 Task: Look for space in Tarbes, France from 15th June, 2023 to 21st June, 2023 for 5 adults in price range Rs.14000 to Rs.25000. Place can be entire place with 3 bedrooms having 3 beds and 3 bathrooms. Property type can be house, flat, guest house. Booking option can be shelf check-in. Required host language is English.
Action: Mouse moved to (381, 90)
Screenshot: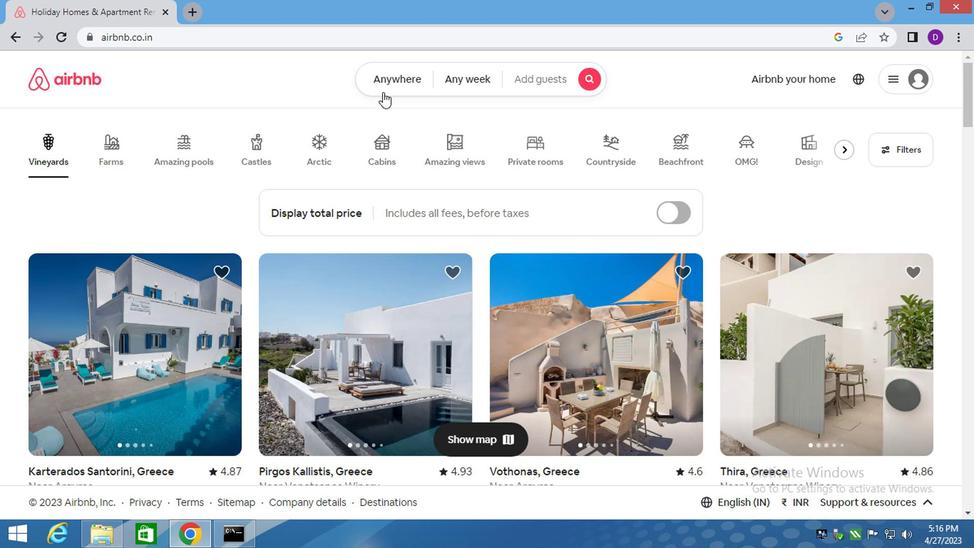 
Action: Mouse pressed left at (381, 90)
Screenshot: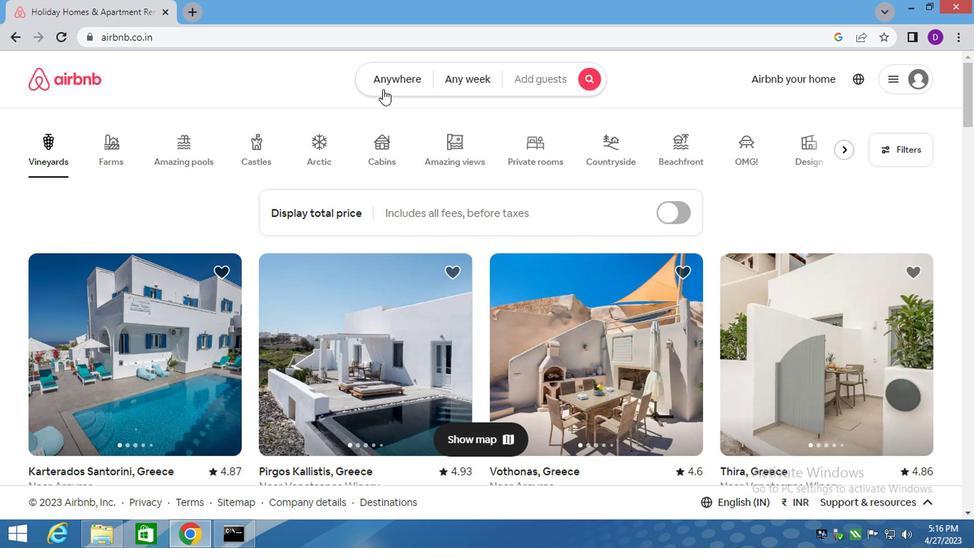 
Action: Mouse moved to (248, 138)
Screenshot: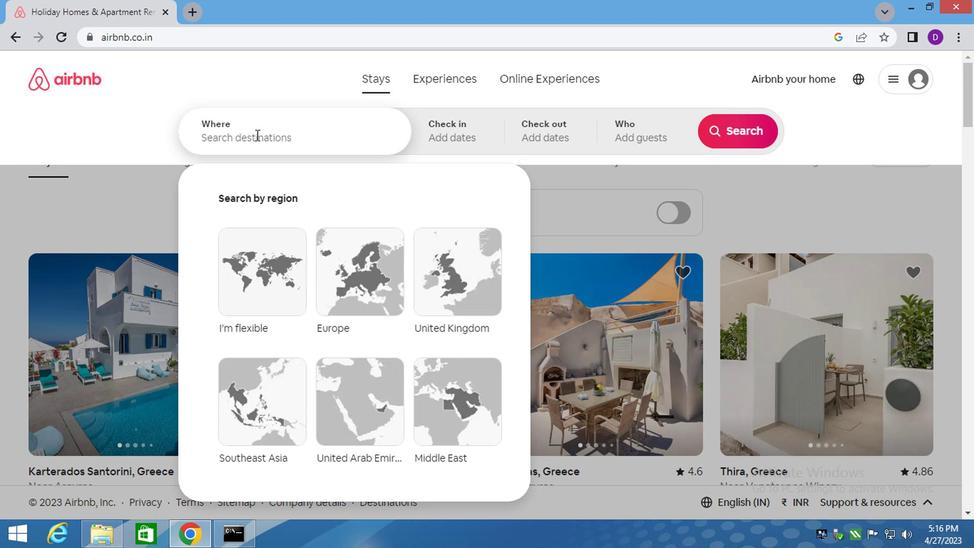 
Action: Mouse pressed left at (248, 138)
Screenshot: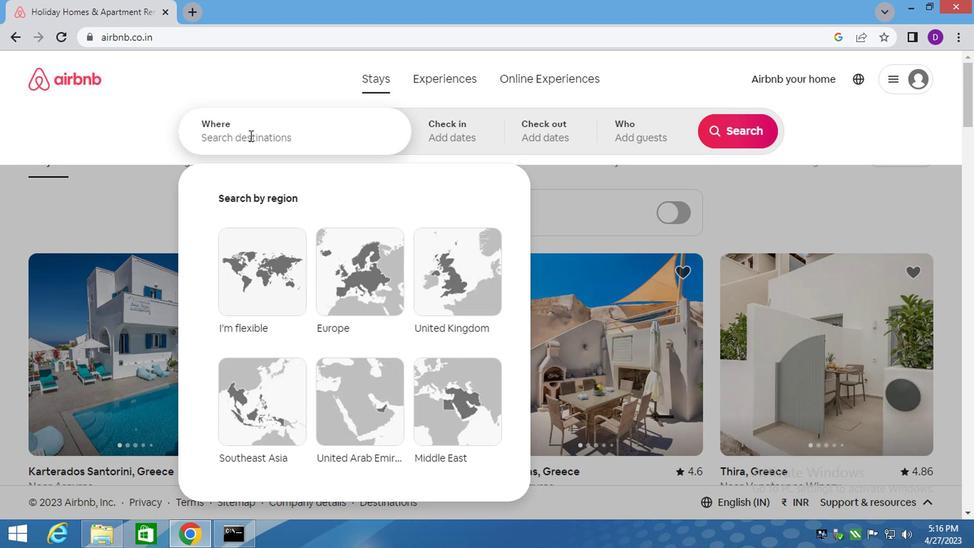 
Action: Key pressed <Key.shift><Key.shift><Key.shift><Key.shift><Key.shift><Key.shift><Key.shift><Key.shift><Key.shift><Key.shift><Key.shift><Key.shift><Key.shift><Key.shift><Key.shift><Key.shift><Key.shift><Key.shift><Key.shift><Key.shift><Key.shift><Key.shift><Key.shift><Key.shift><Key.shift><Key.shift><Key.shift><Key.shift><Key.shift><Key.shift><Key.shift><Key.shift><Key.shift><Key.shift><Key.shift><Key.shift>TARBES,<Key.space>FRA<Key.down><Key.enter>
Screenshot: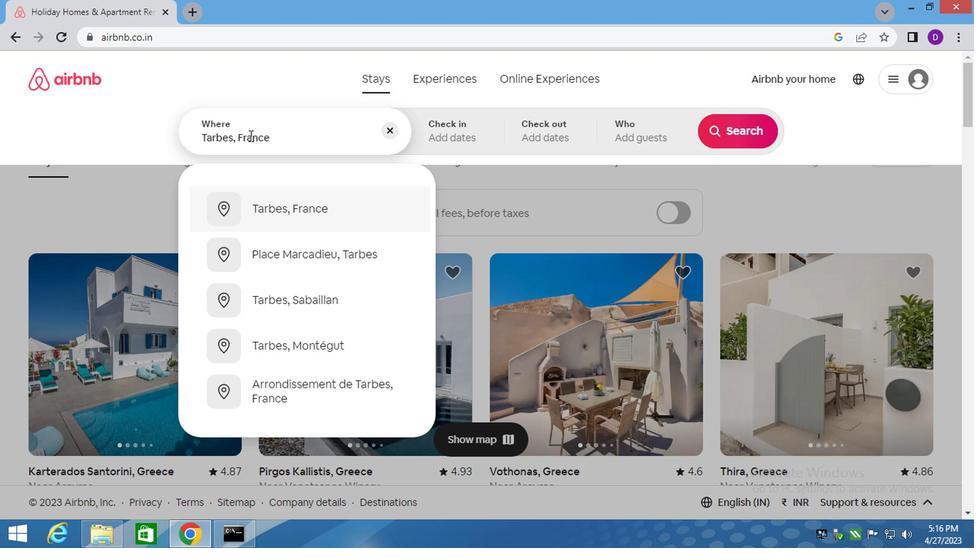 
Action: Mouse moved to (720, 248)
Screenshot: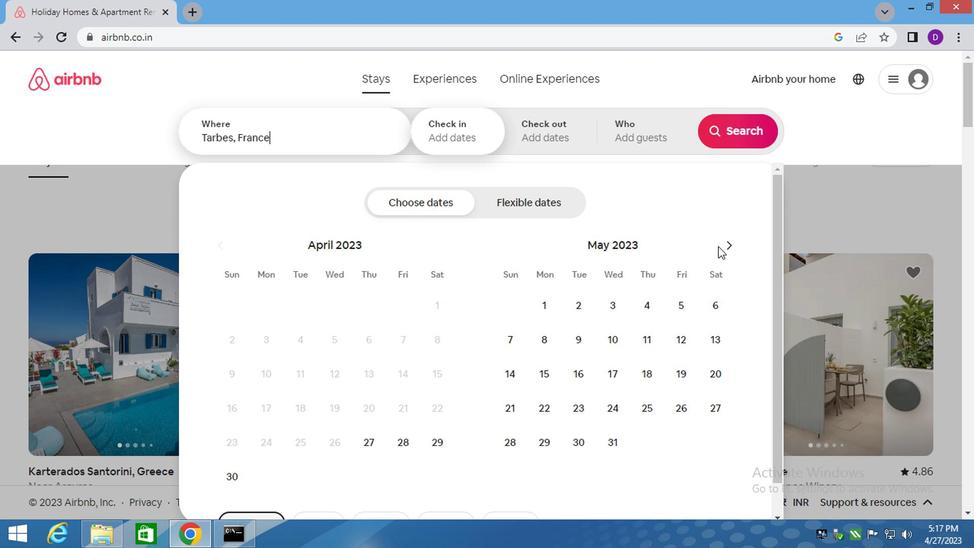 
Action: Mouse pressed left at (720, 248)
Screenshot: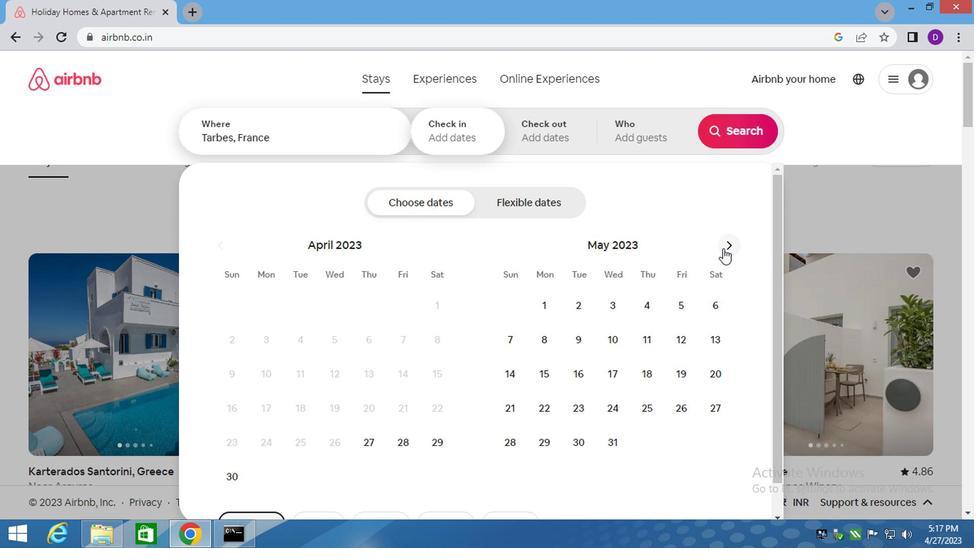 
Action: Mouse moved to (640, 370)
Screenshot: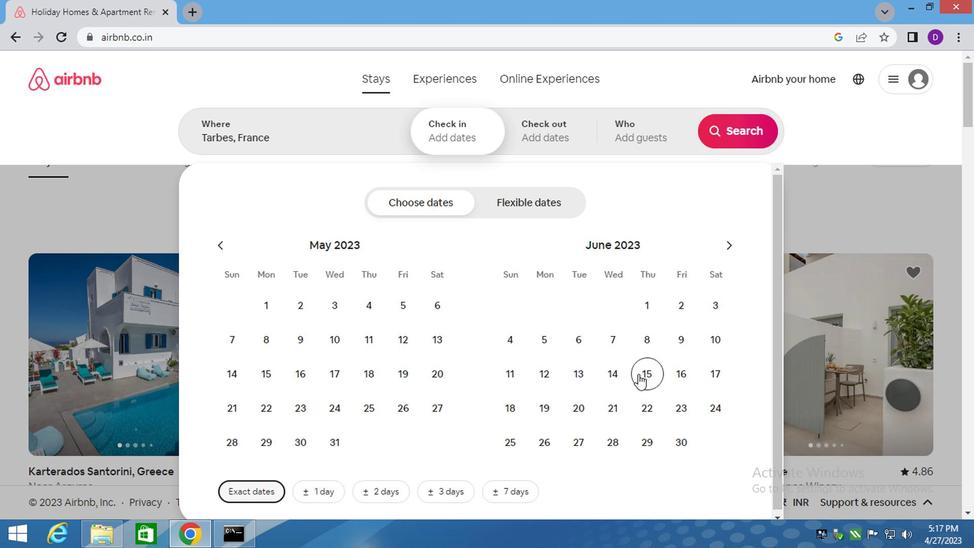 
Action: Mouse pressed left at (640, 370)
Screenshot: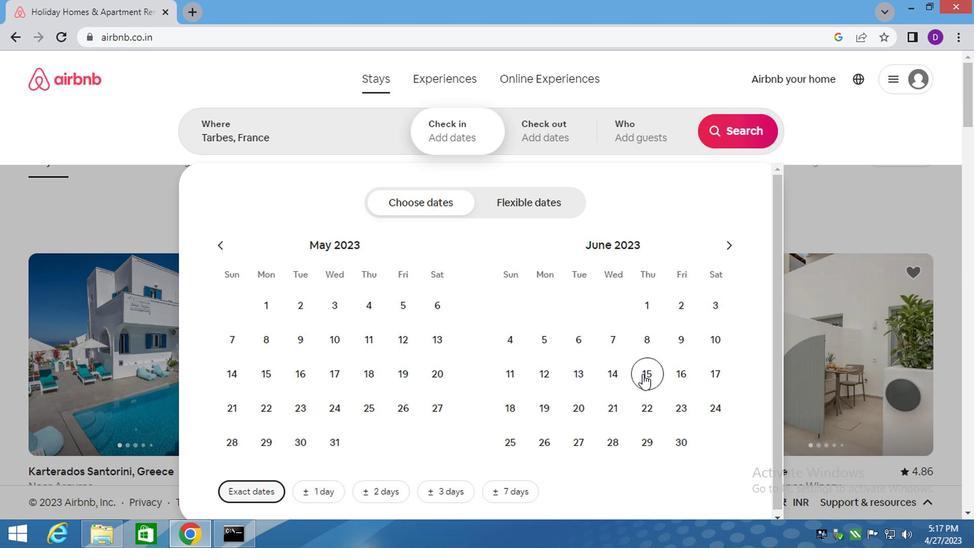 
Action: Mouse moved to (614, 400)
Screenshot: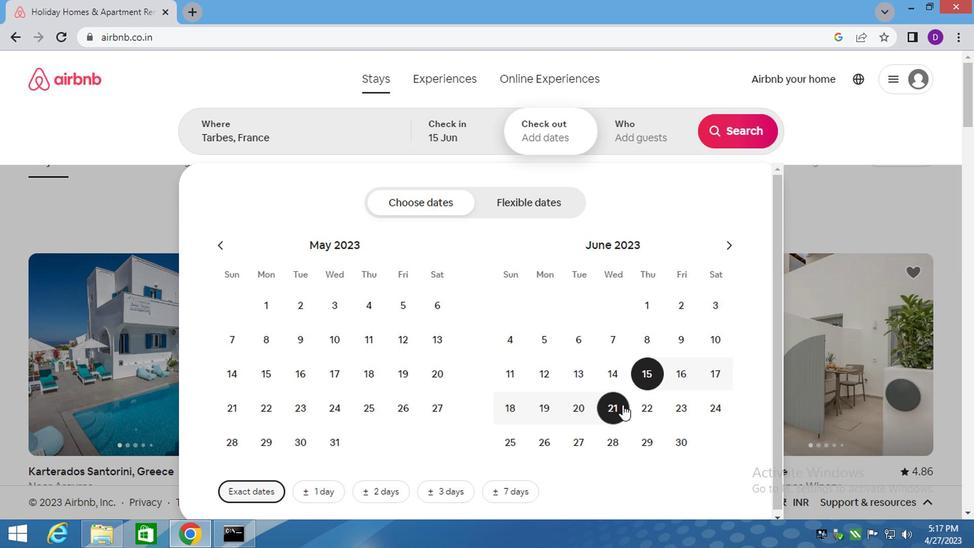 
Action: Mouse pressed left at (614, 400)
Screenshot: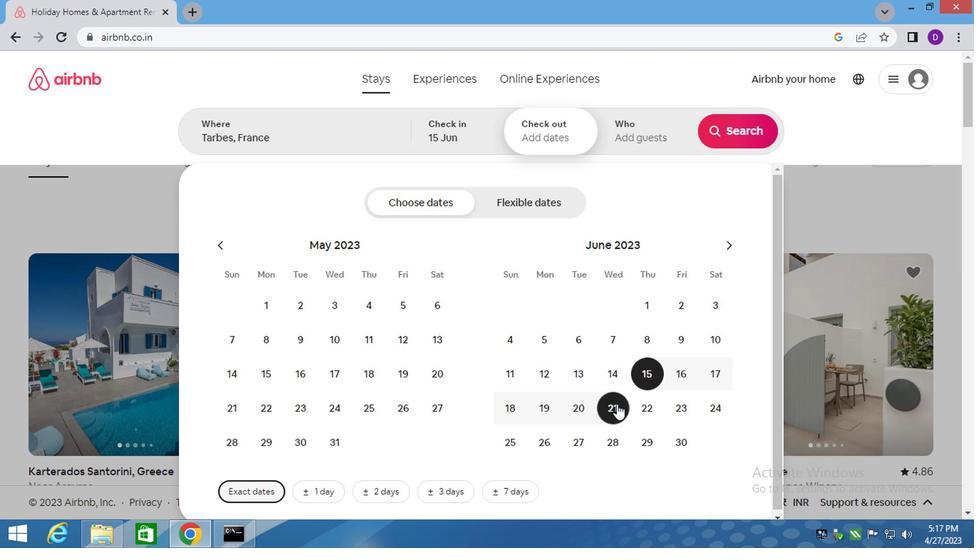 
Action: Mouse moved to (629, 138)
Screenshot: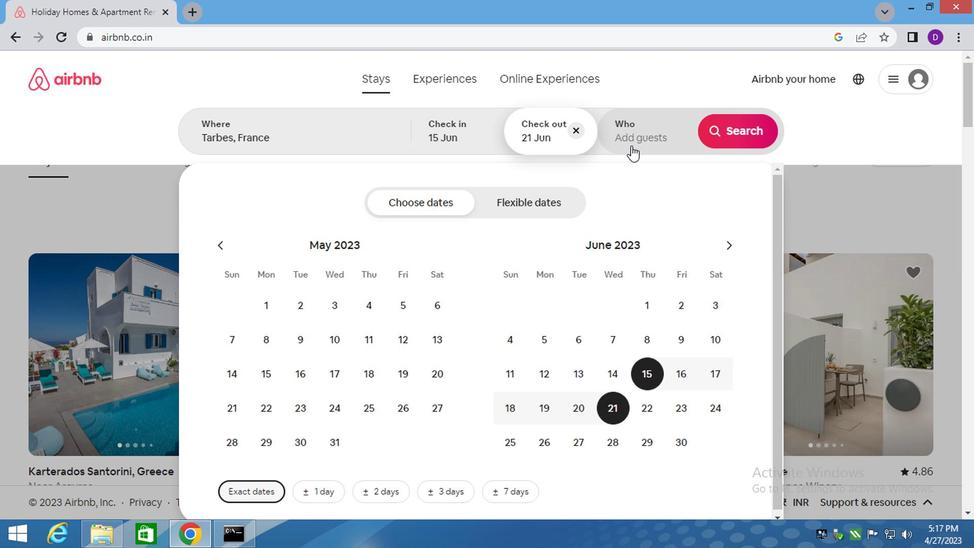 
Action: Mouse pressed left at (629, 138)
Screenshot: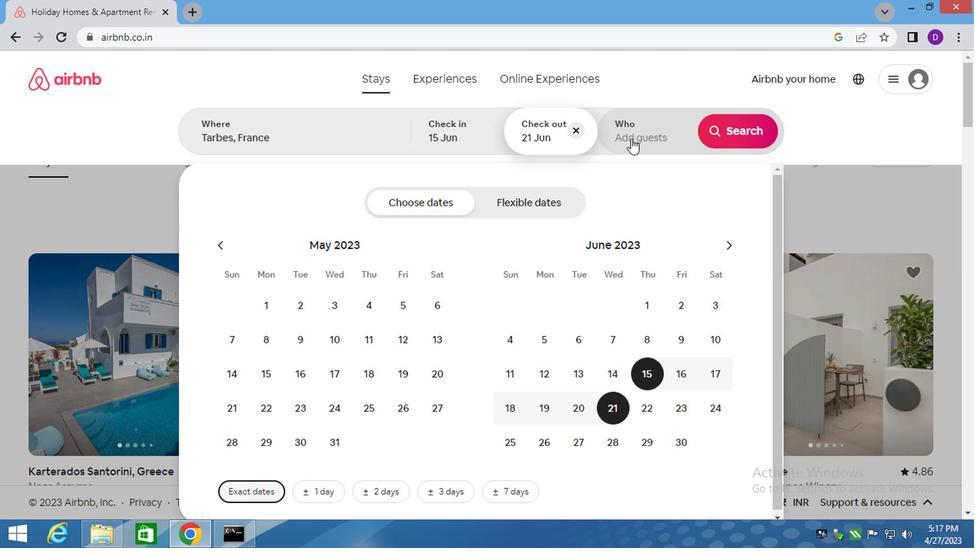 
Action: Mouse moved to (741, 207)
Screenshot: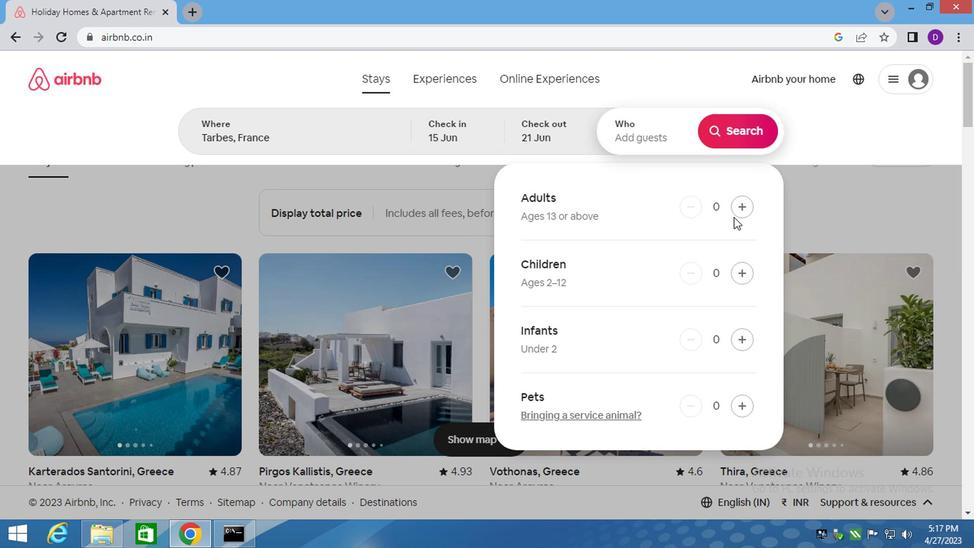 
Action: Mouse pressed left at (741, 207)
Screenshot: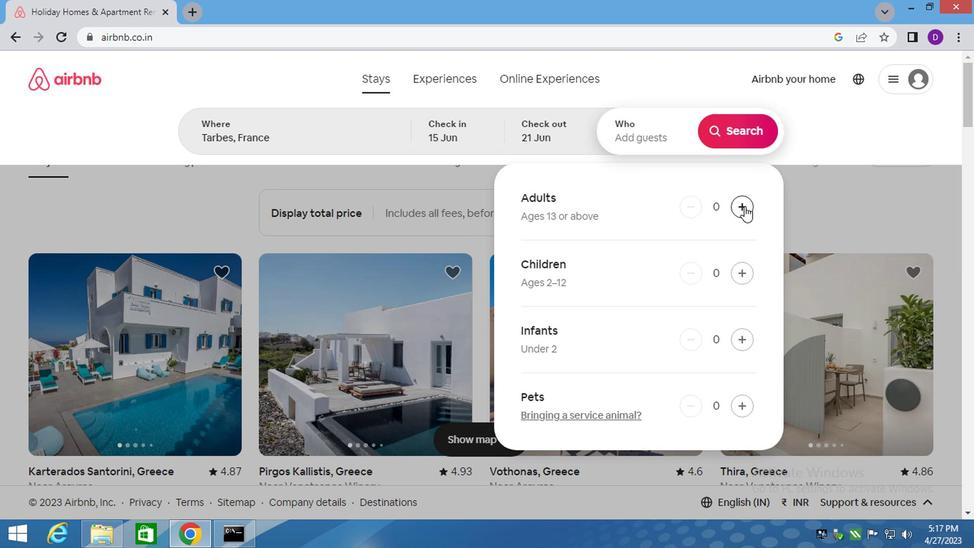
Action: Mouse pressed left at (741, 207)
Screenshot: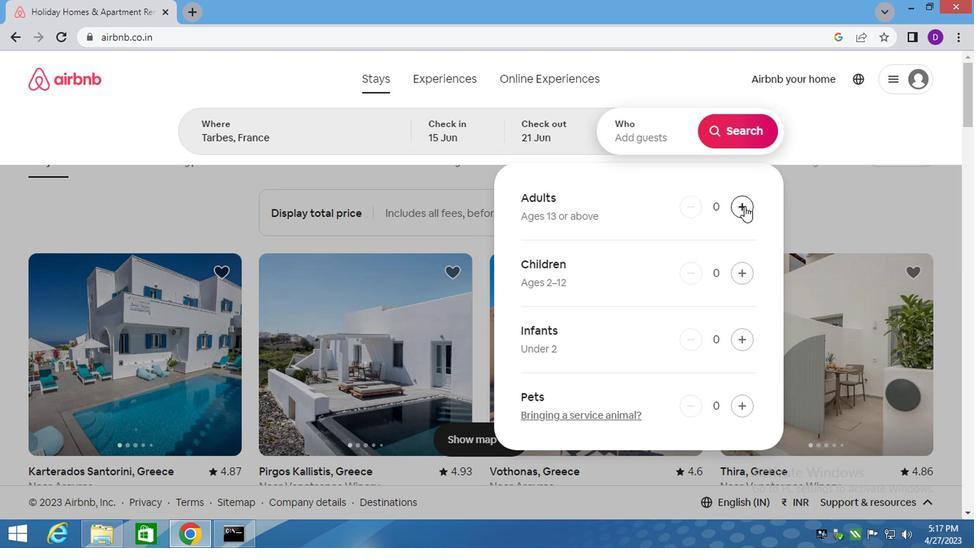 
Action: Mouse pressed left at (741, 207)
Screenshot: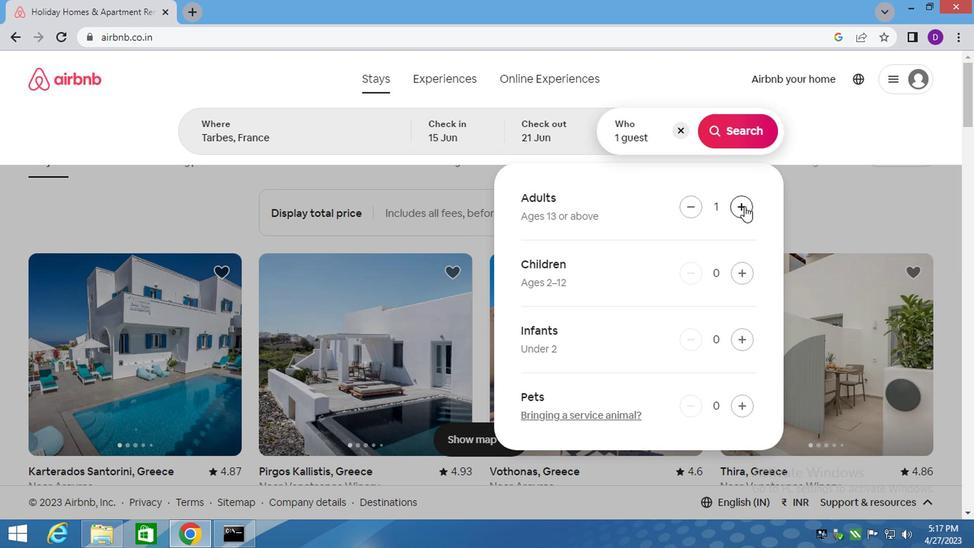 
Action: Mouse pressed left at (741, 207)
Screenshot: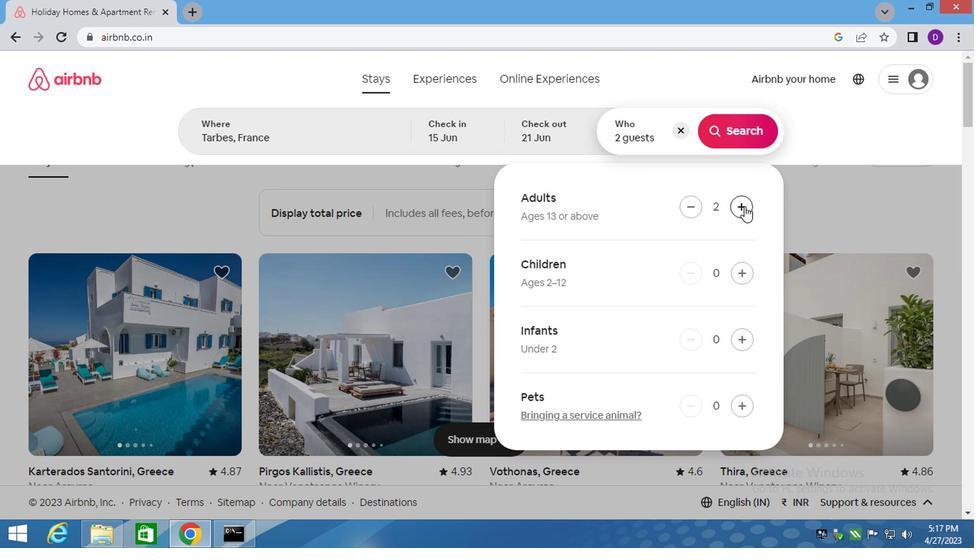 
Action: Mouse pressed left at (741, 207)
Screenshot: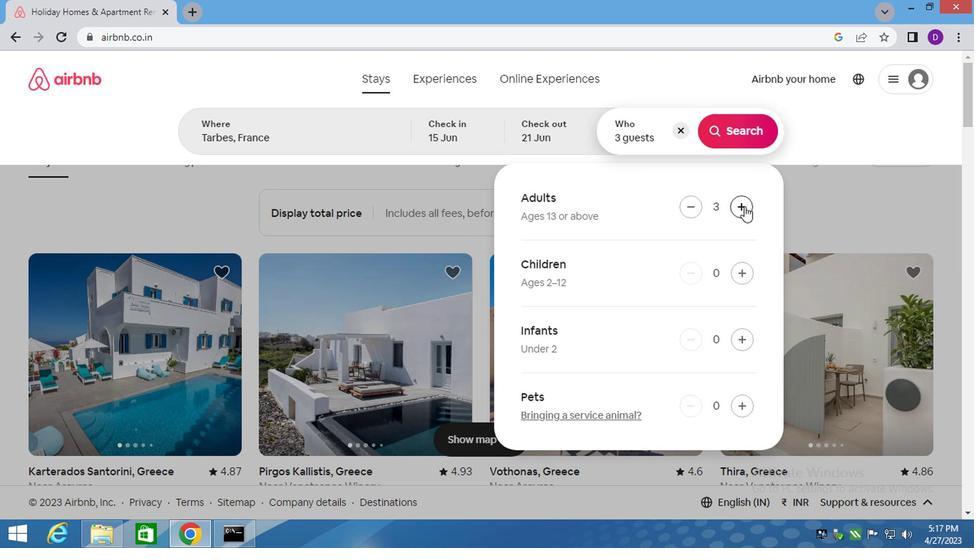 
Action: Mouse moved to (723, 133)
Screenshot: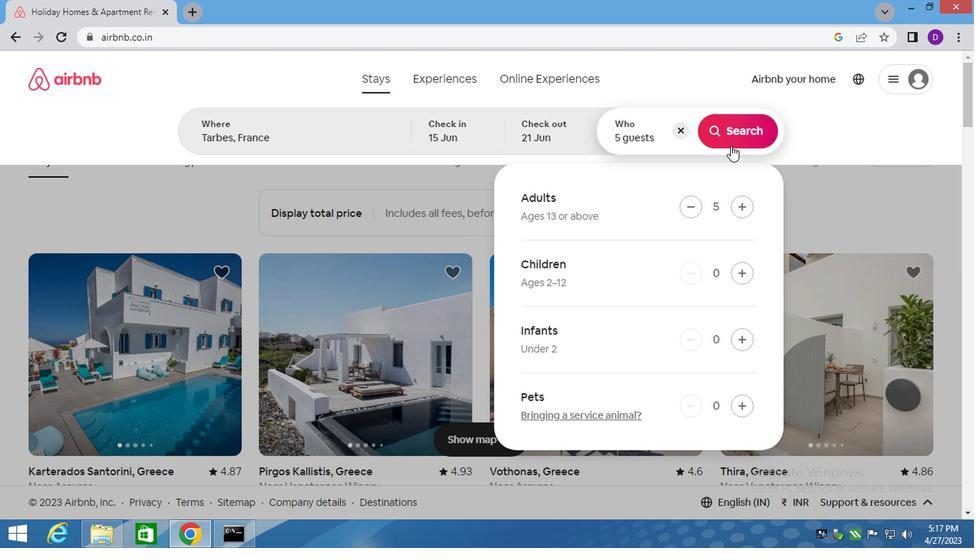 
Action: Mouse pressed left at (723, 133)
Screenshot: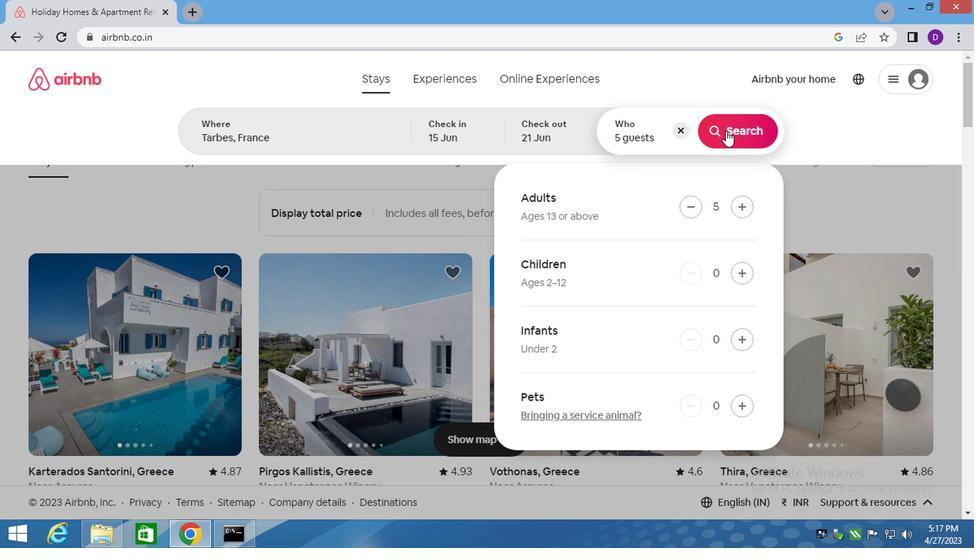 
Action: Mouse moved to (887, 140)
Screenshot: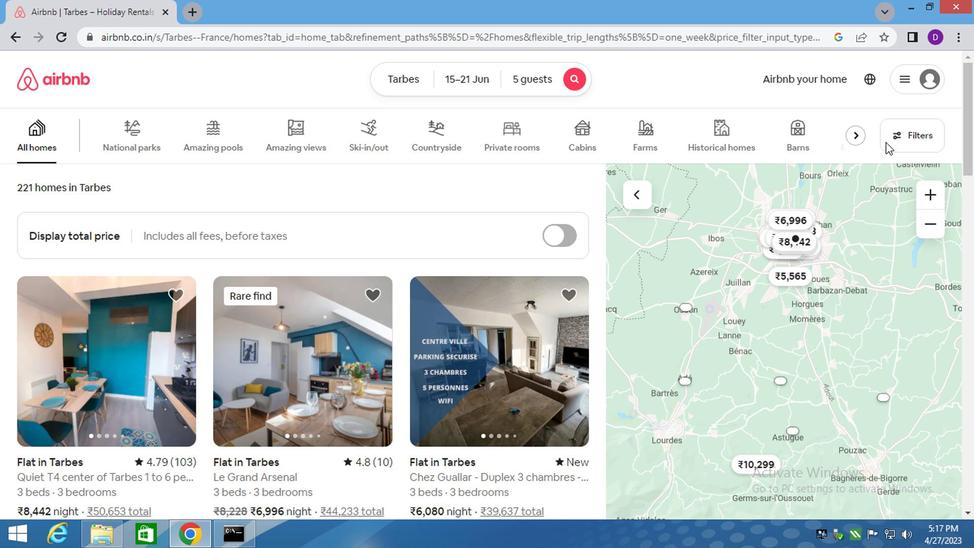 
Action: Mouse pressed left at (887, 140)
Screenshot: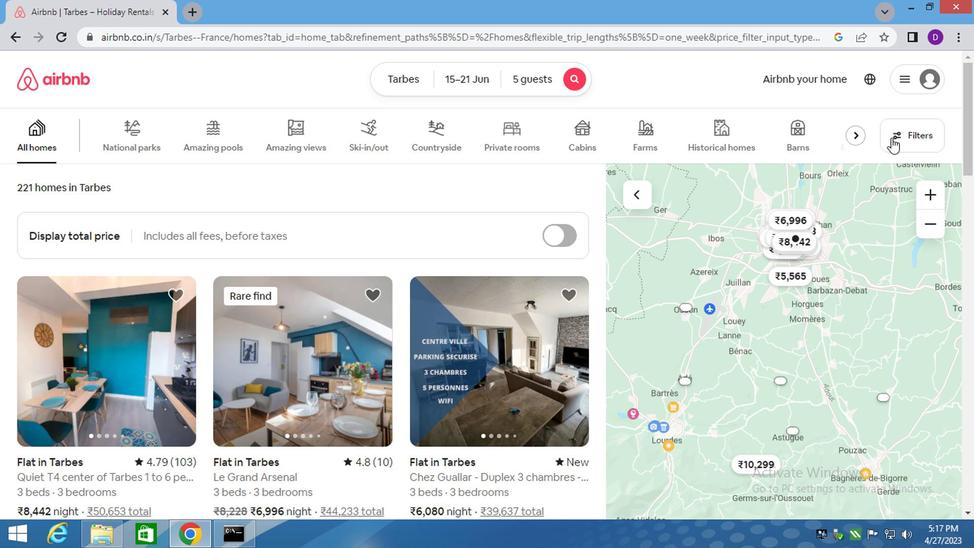 
Action: Mouse moved to (322, 316)
Screenshot: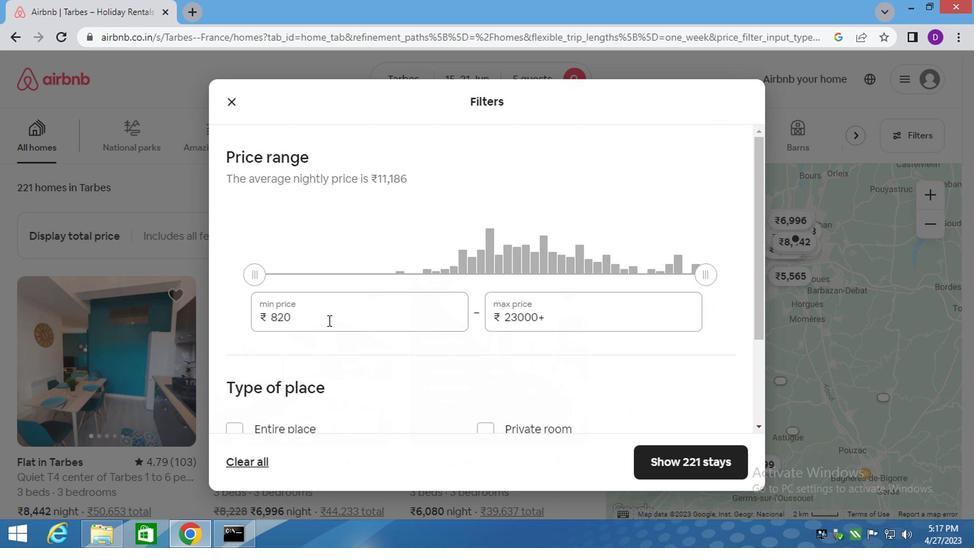 
Action: Mouse pressed left at (322, 316)
Screenshot: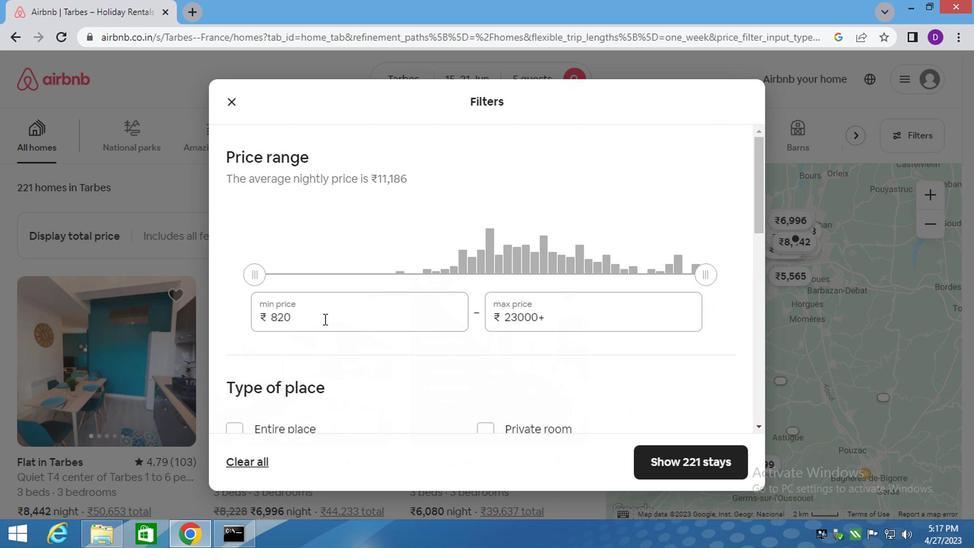 
Action: Mouse pressed left at (322, 316)
Screenshot: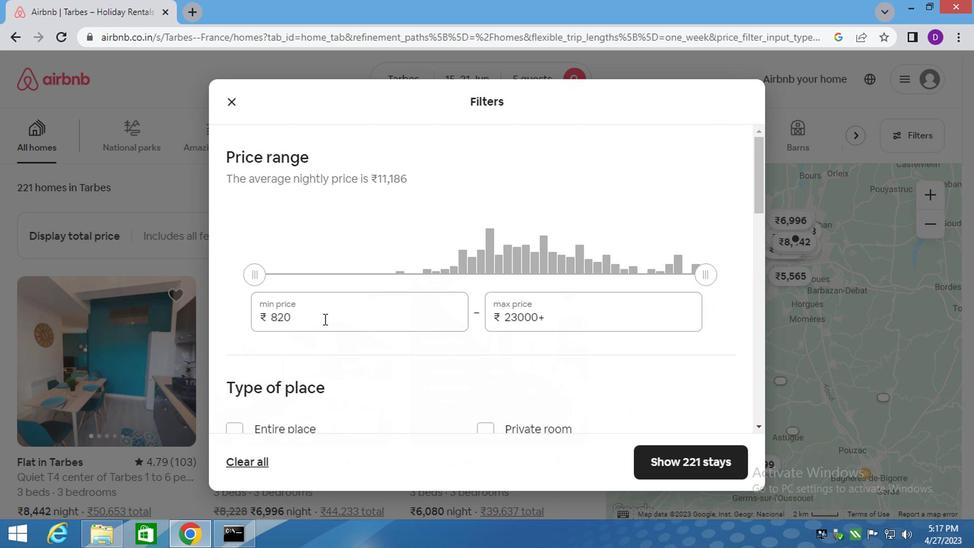 
Action: Key pressed 149<Key.backspace>000<Key.tab>25000
Screenshot: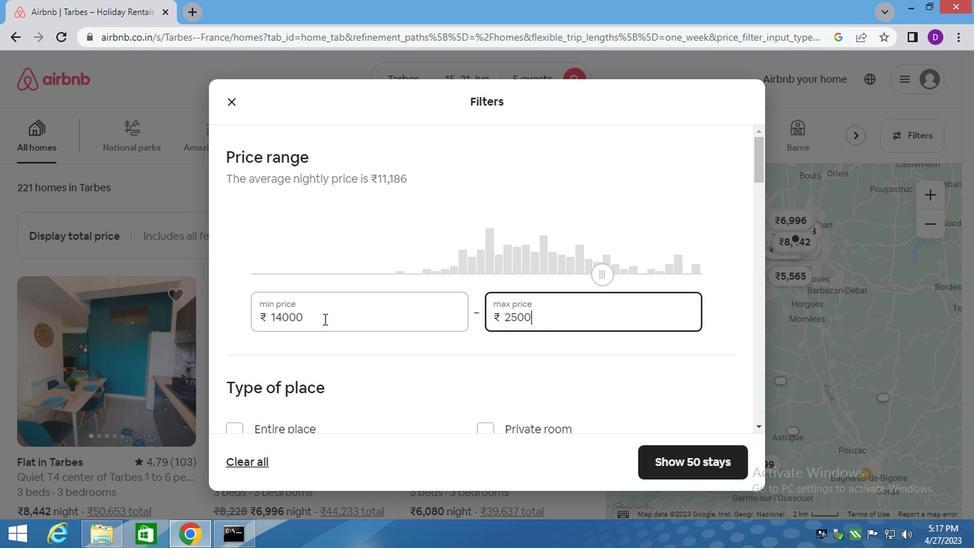 
Action: Mouse moved to (197, 389)
Screenshot: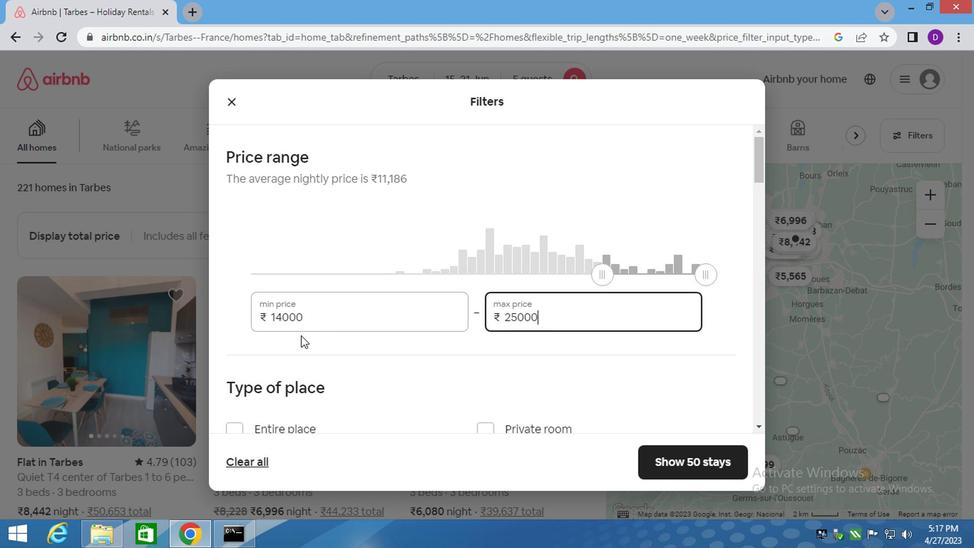 
Action: Mouse scrolled (197, 389) with delta (0, 0)
Screenshot: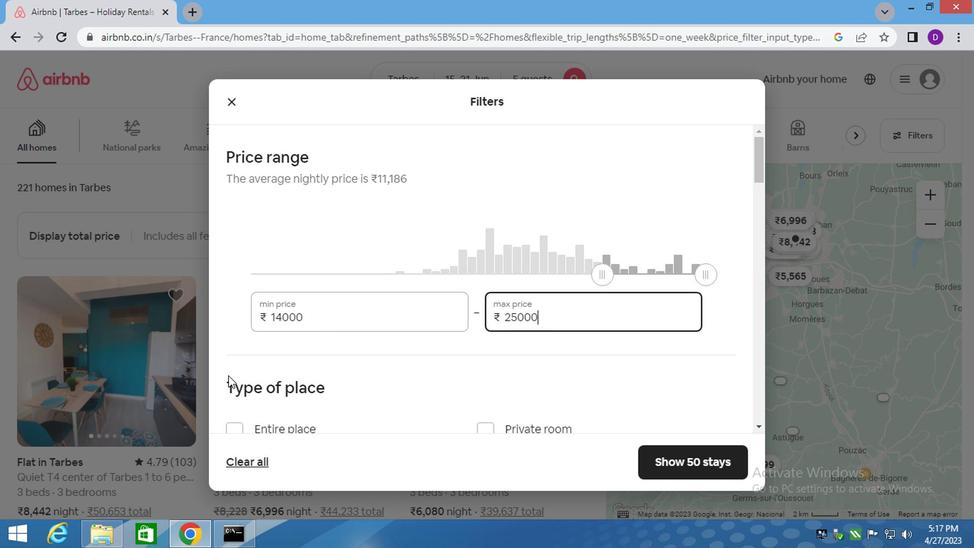 
Action: Mouse moved to (202, 389)
Screenshot: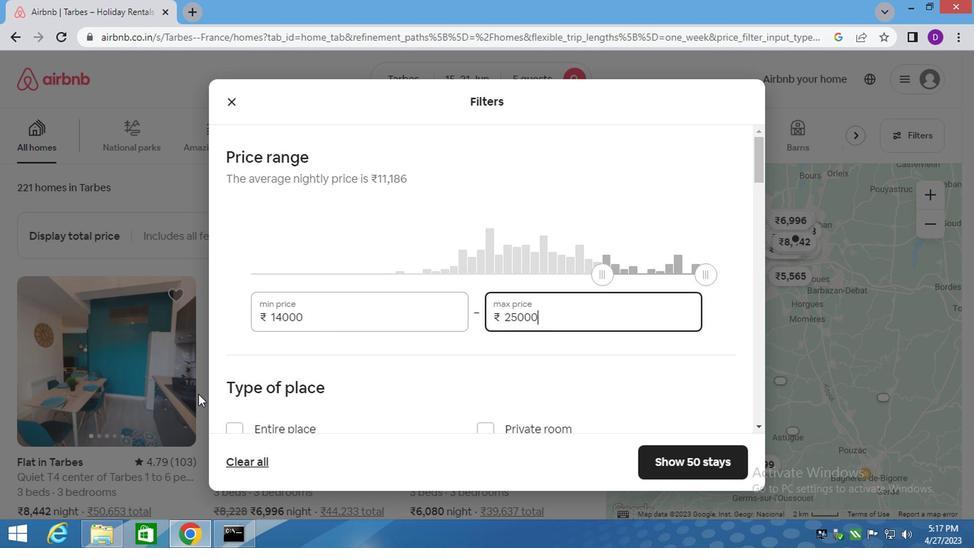 
Action: Mouse scrolled (202, 388) with delta (0, 0)
Screenshot: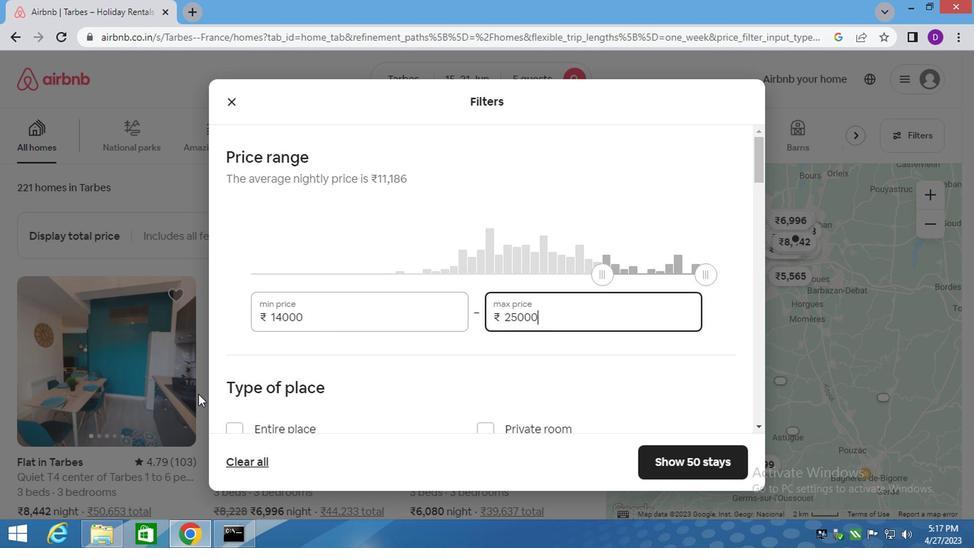 
Action: Mouse moved to (239, 419)
Screenshot: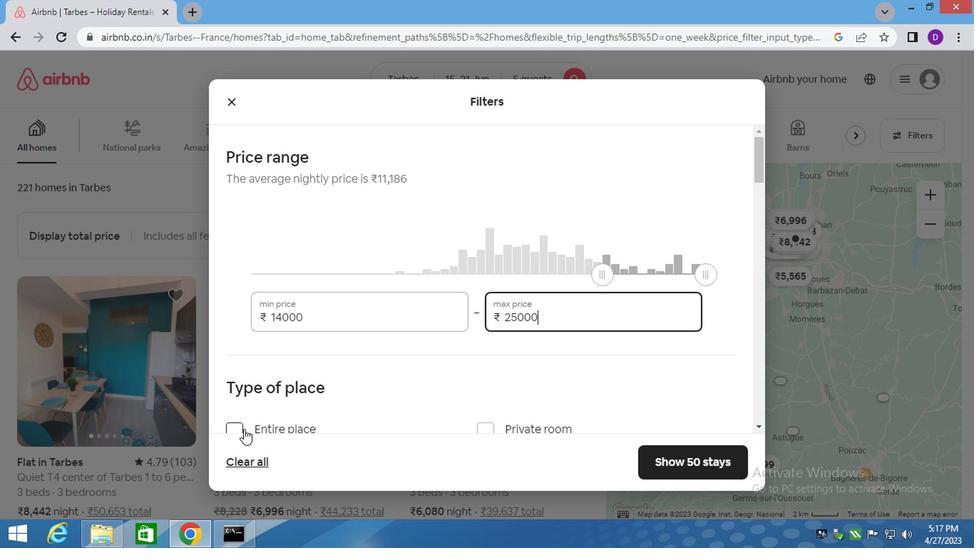 
Action: Mouse pressed left at (239, 419)
Screenshot: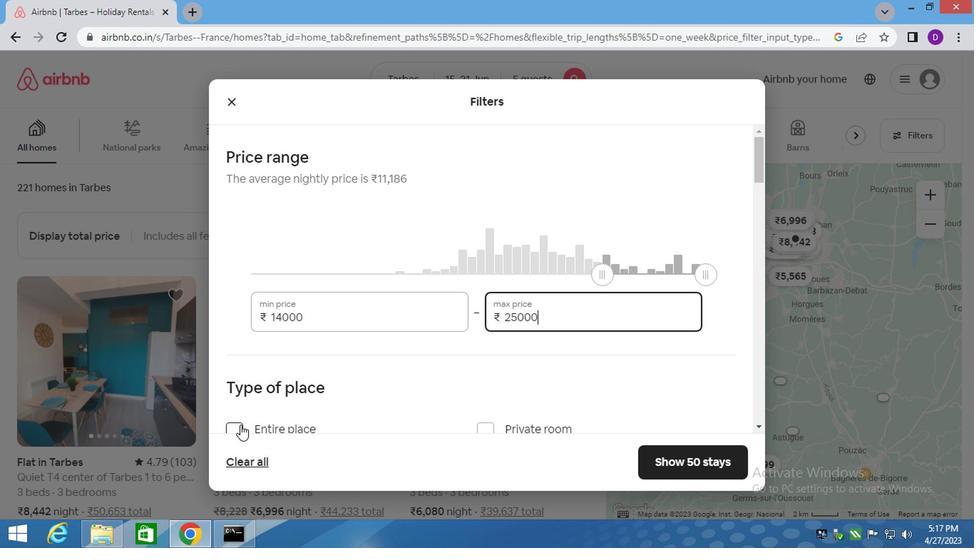 
Action: Mouse moved to (343, 372)
Screenshot: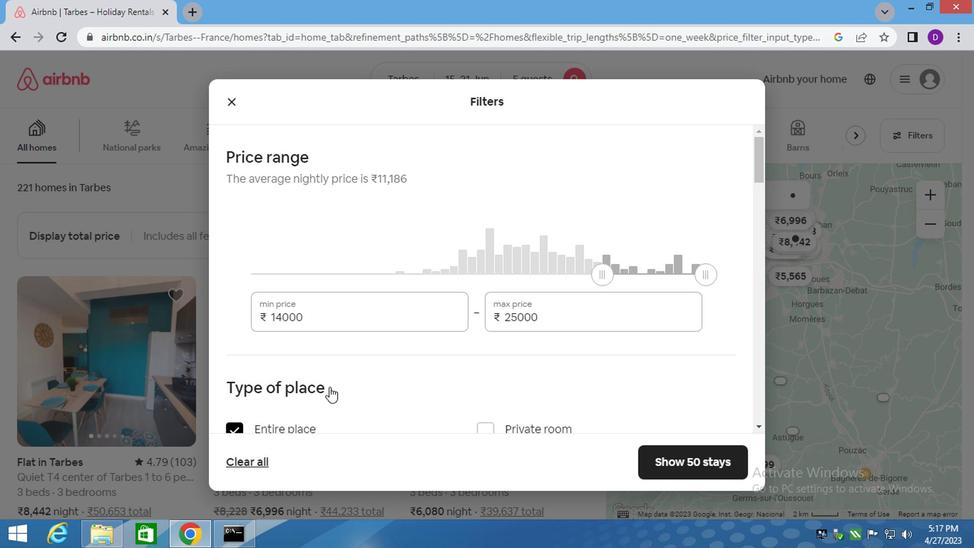 
Action: Mouse scrolled (343, 372) with delta (0, 0)
Screenshot: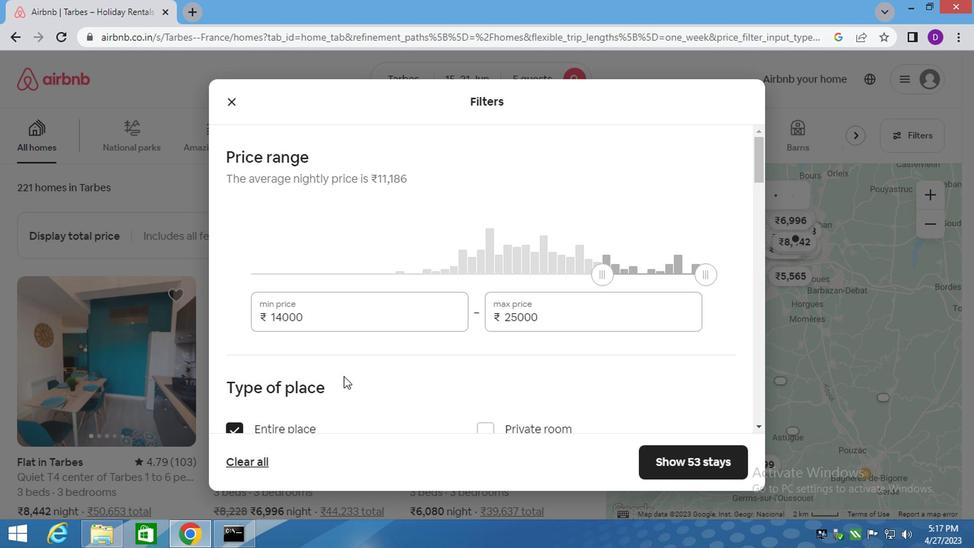
Action: Mouse scrolled (343, 372) with delta (0, 0)
Screenshot: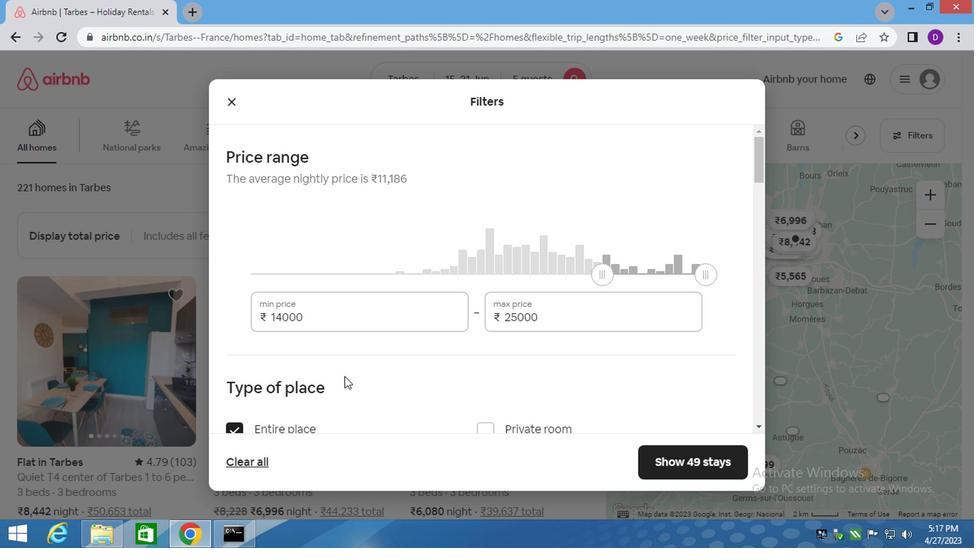 
Action: Mouse scrolled (343, 372) with delta (0, 0)
Screenshot: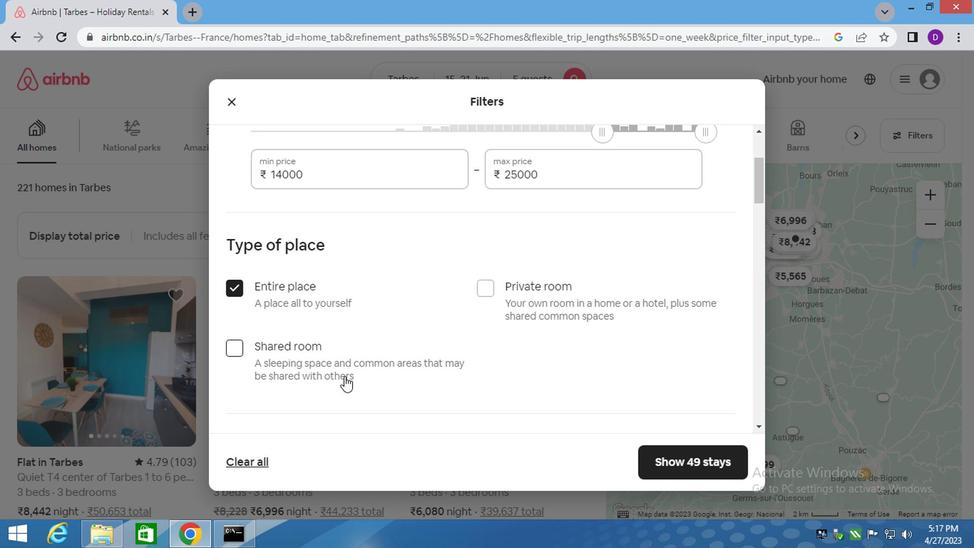 
Action: Mouse scrolled (343, 372) with delta (0, 0)
Screenshot: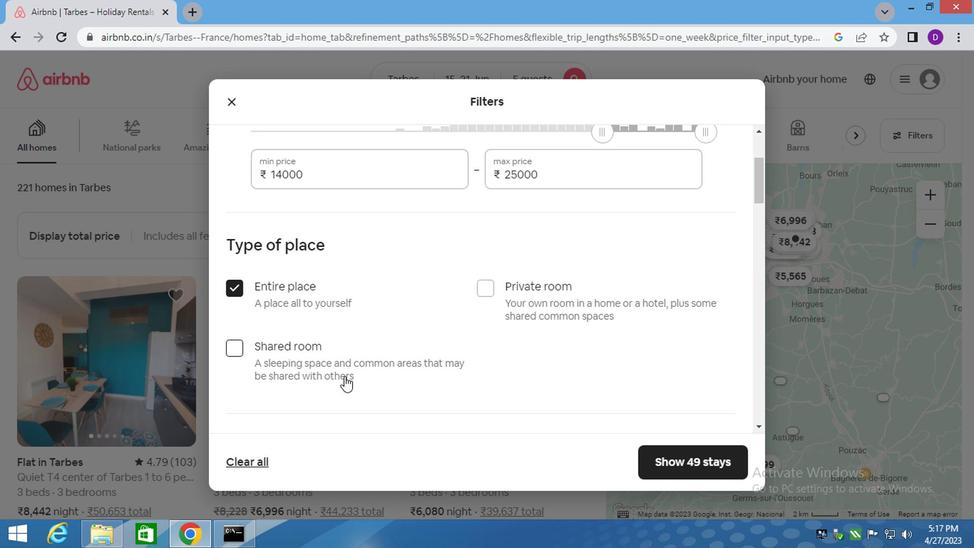 
Action: Mouse scrolled (343, 372) with delta (0, 0)
Screenshot: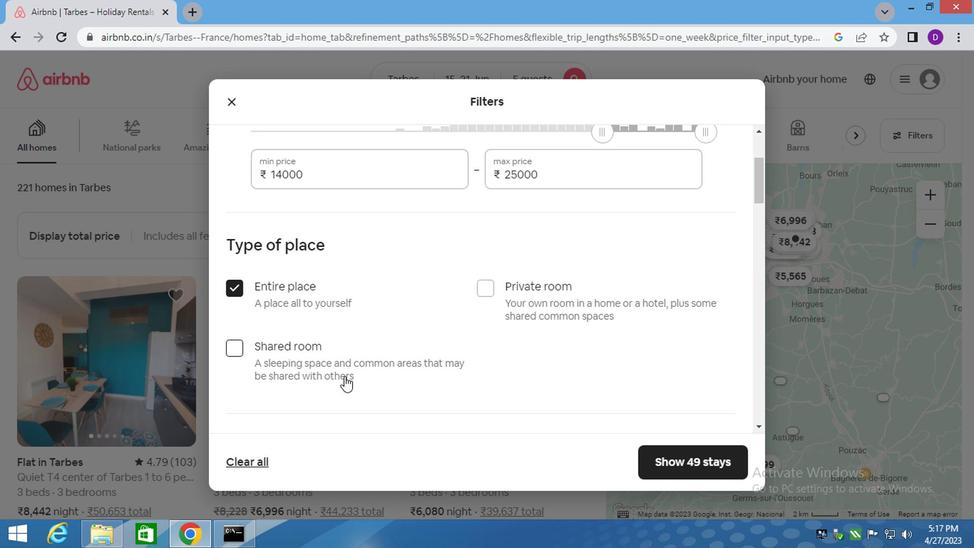 
Action: Mouse moved to (353, 358)
Screenshot: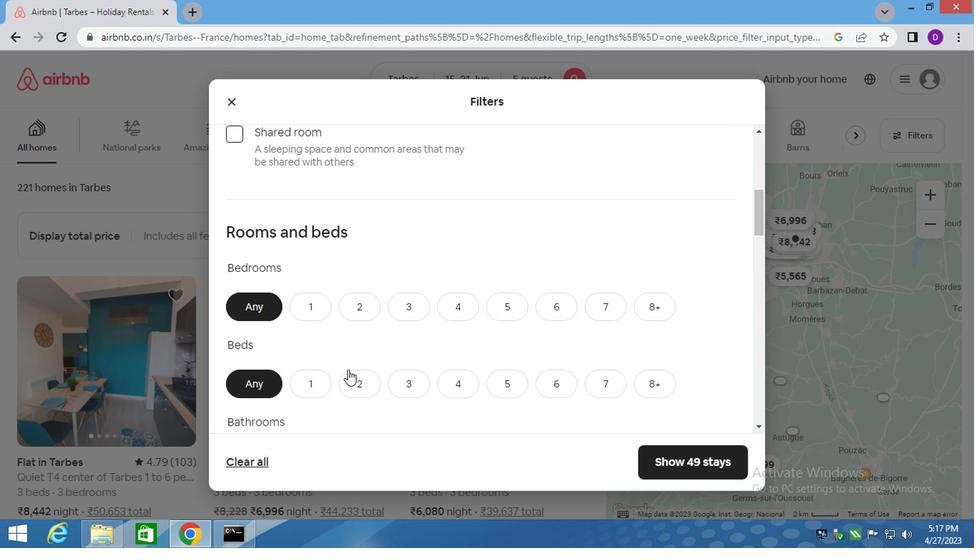 
Action: Mouse scrolled (353, 357) with delta (0, -1)
Screenshot: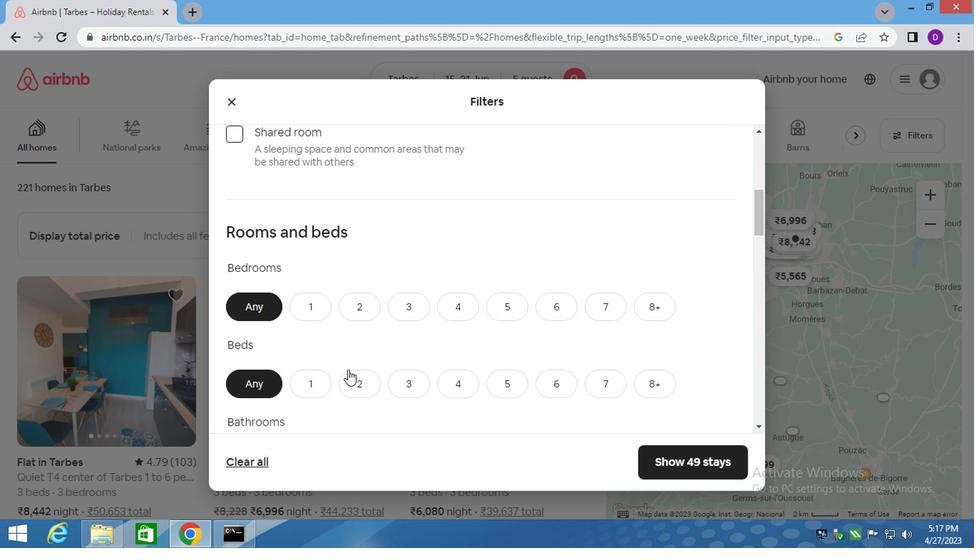 
Action: Mouse moved to (412, 239)
Screenshot: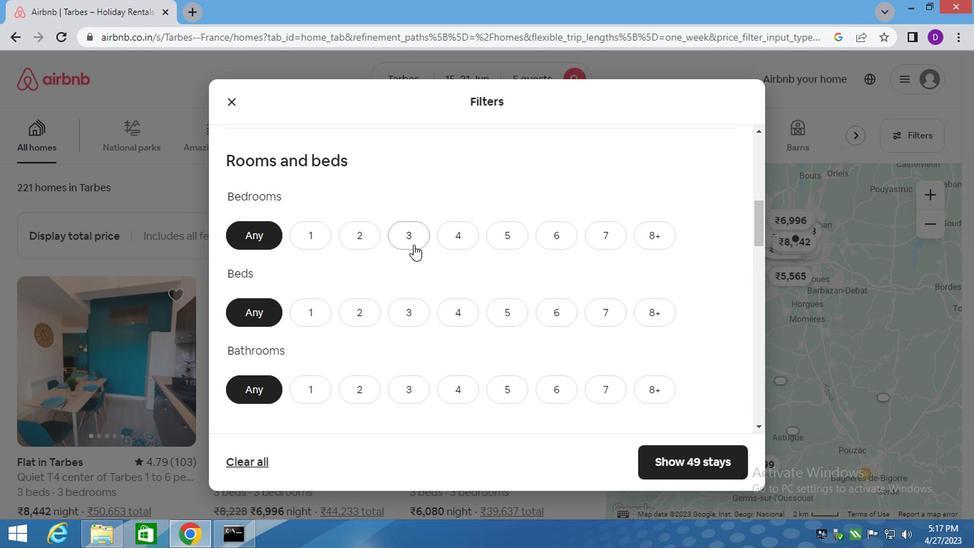 
Action: Mouse pressed left at (412, 239)
Screenshot: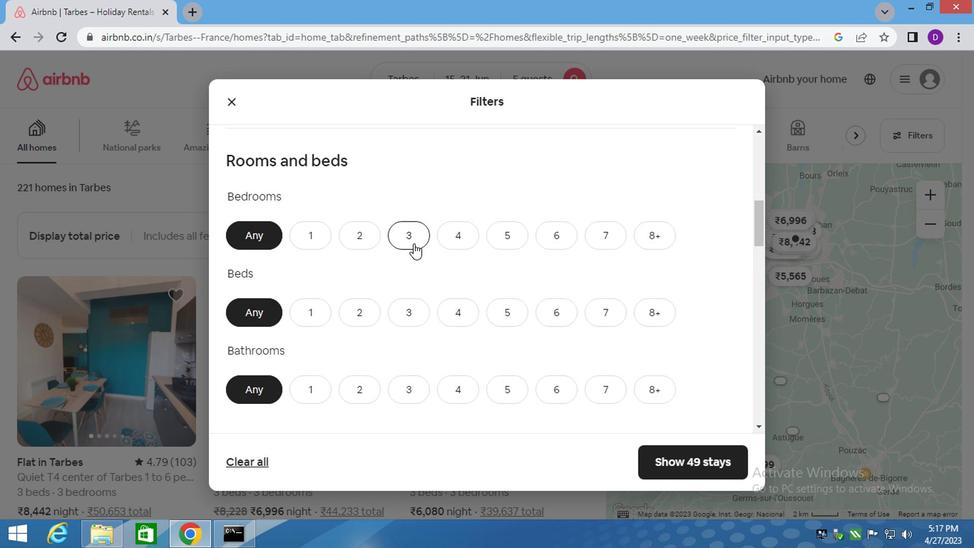
Action: Mouse moved to (405, 314)
Screenshot: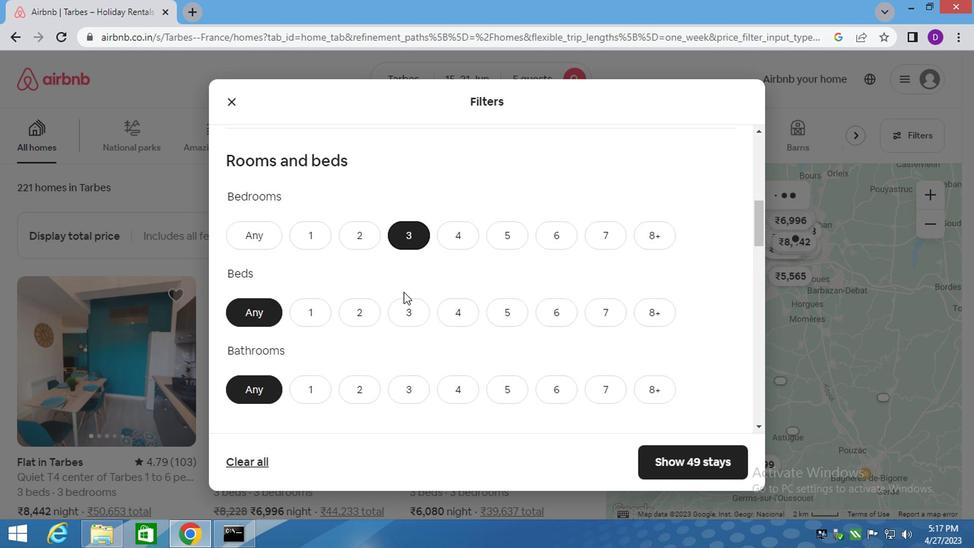 
Action: Mouse pressed left at (405, 314)
Screenshot: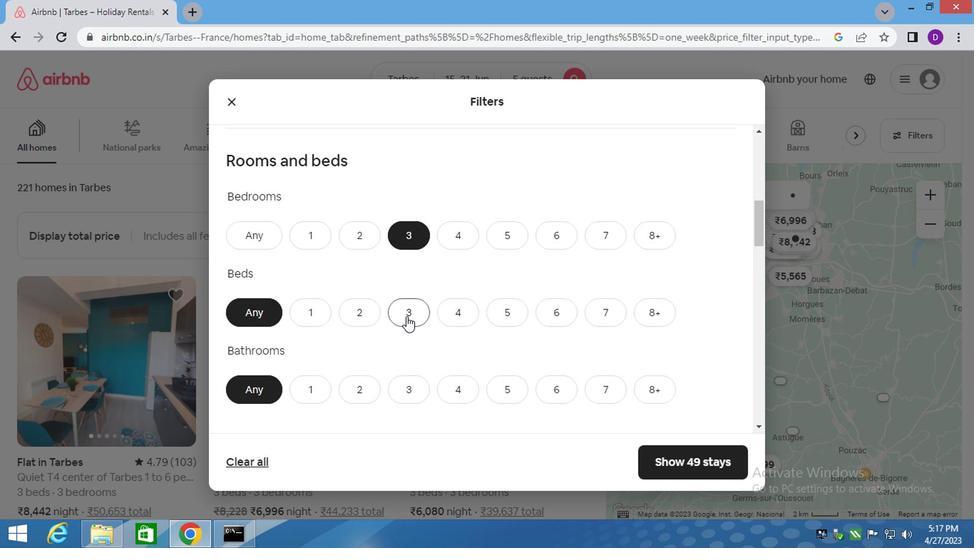 
Action: Mouse moved to (407, 331)
Screenshot: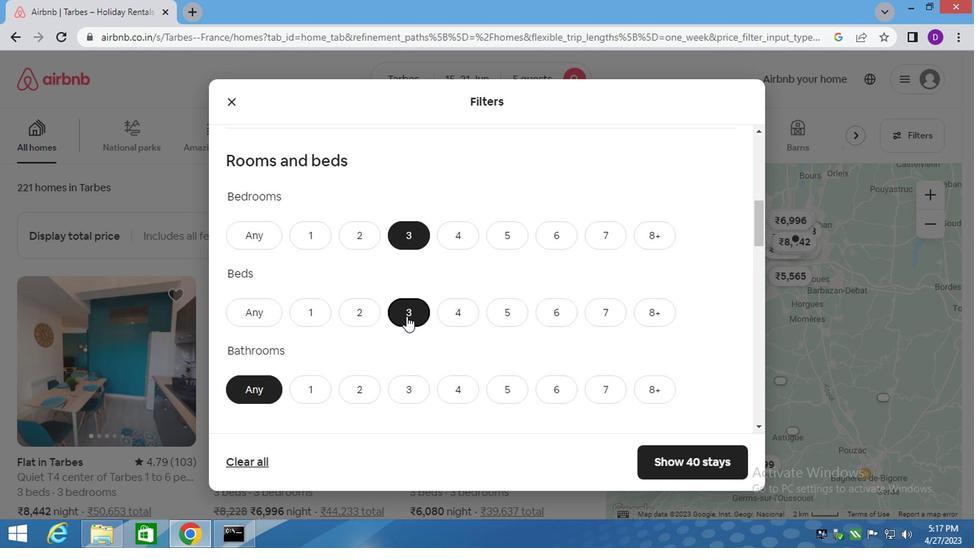 
Action: Mouse scrolled (407, 330) with delta (0, 0)
Screenshot: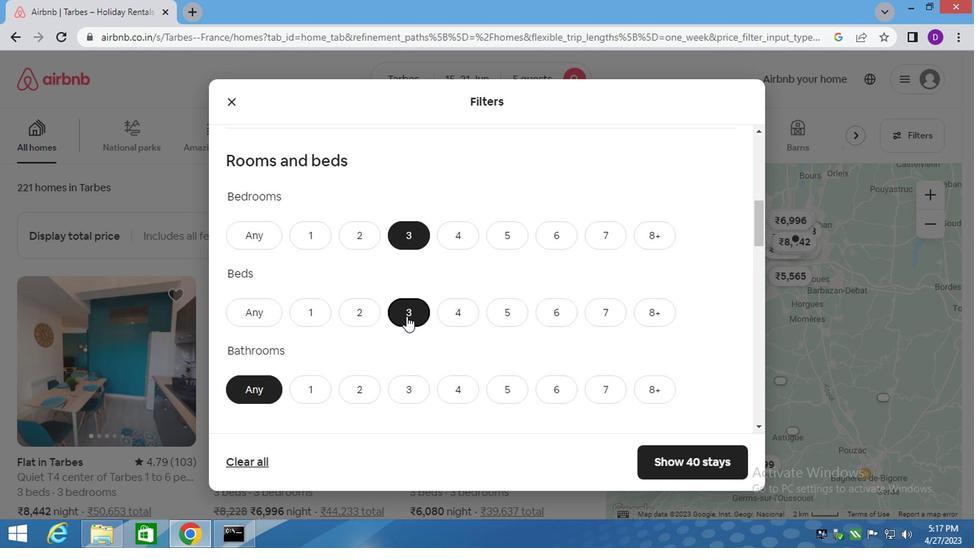 
Action: Mouse moved to (403, 310)
Screenshot: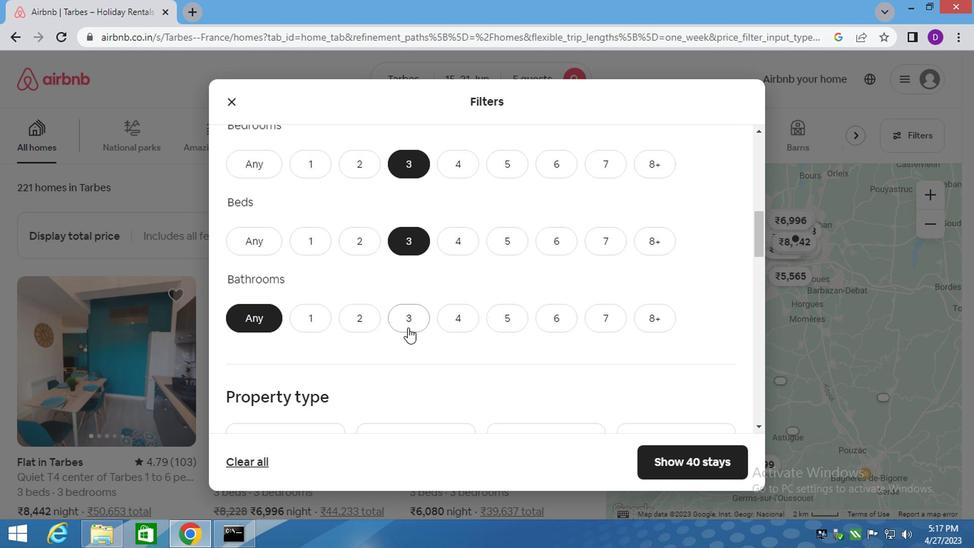 
Action: Mouse pressed left at (403, 310)
Screenshot: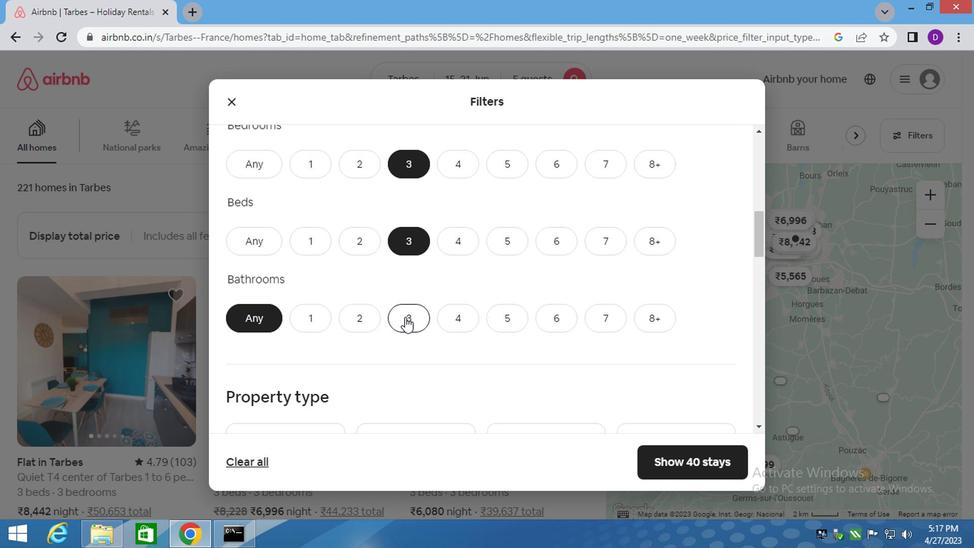 
Action: Mouse moved to (449, 325)
Screenshot: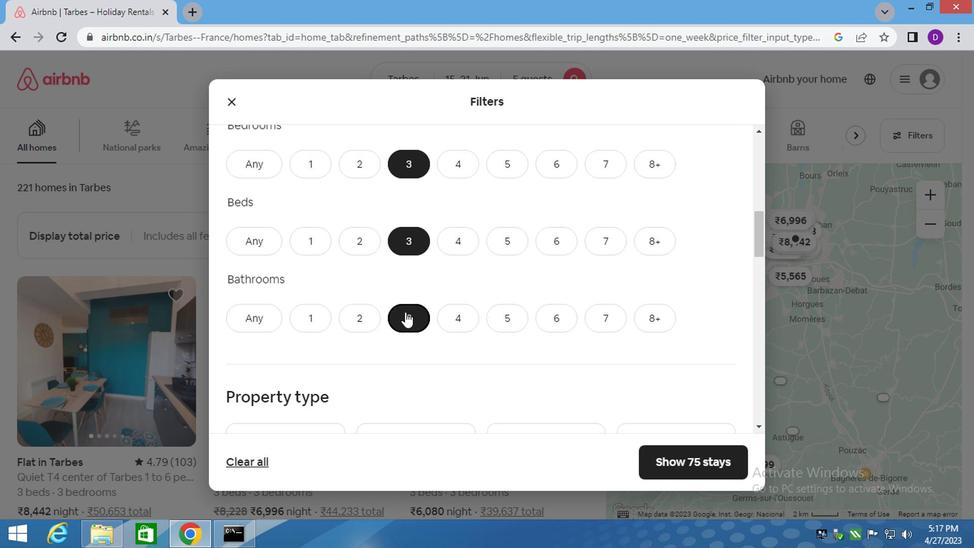 
Action: Mouse scrolled (449, 324) with delta (0, 0)
Screenshot: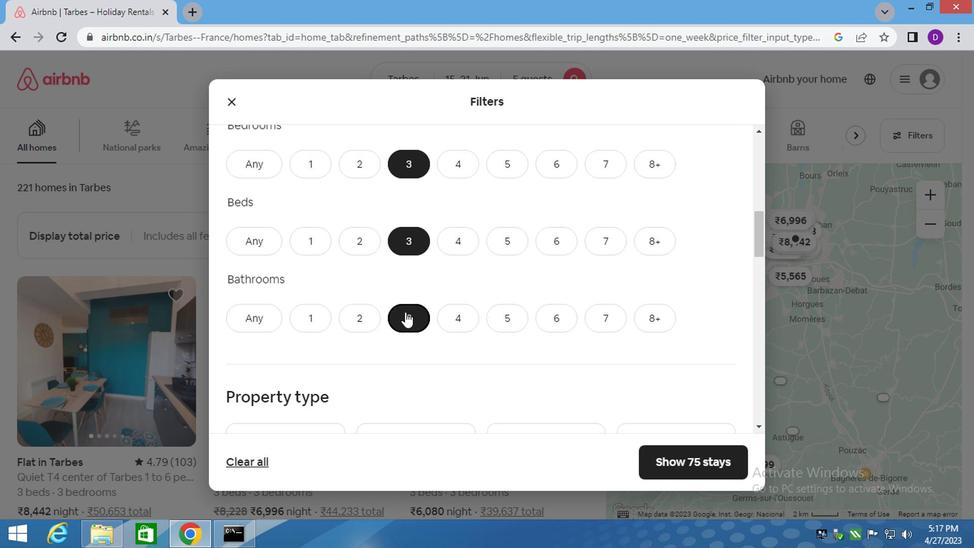 
Action: Mouse scrolled (449, 324) with delta (0, 0)
Screenshot: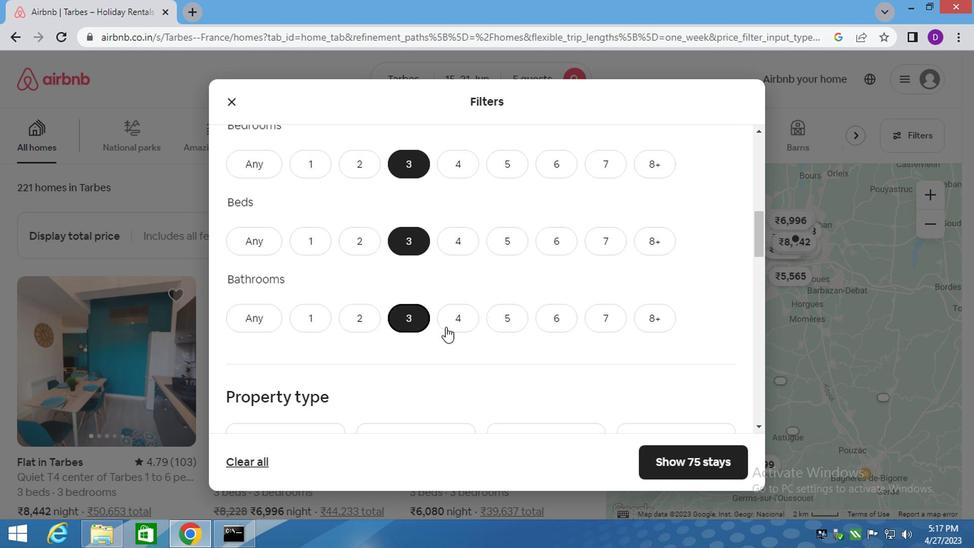 
Action: Mouse scrolled (449, 324) with delta (0, 0)
Screenshot: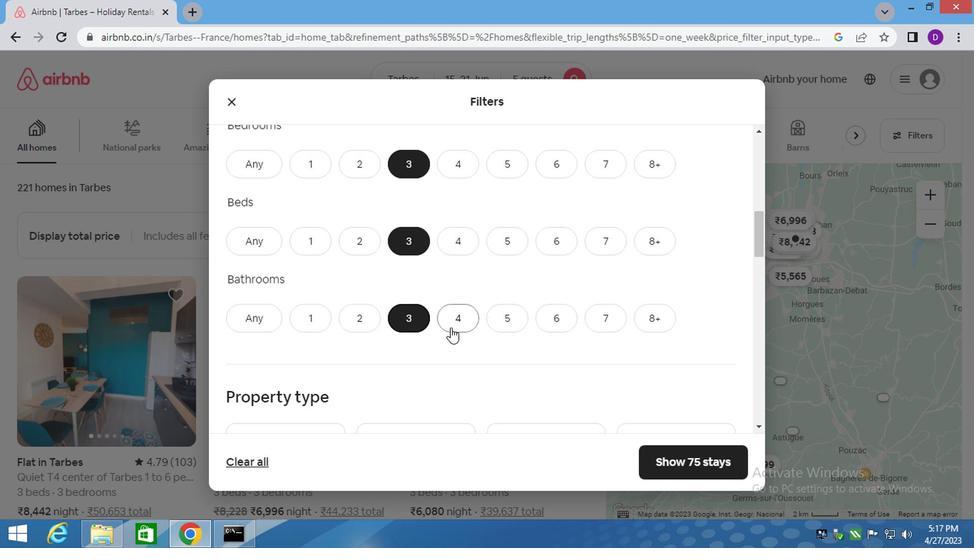 
Action: Mouse moved to (300, 267)
Screenshot: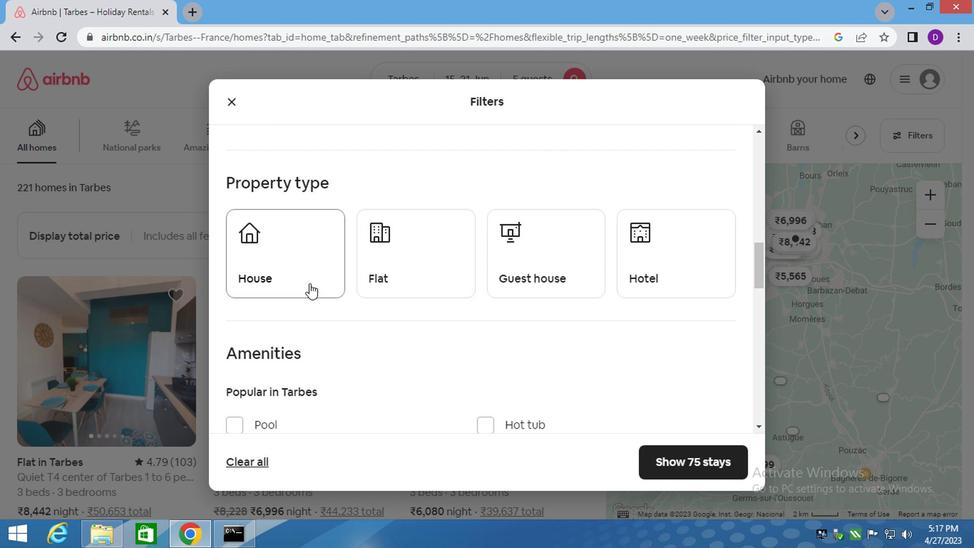 
Action: Mouse pressed left at (300, 267)
Screenshot: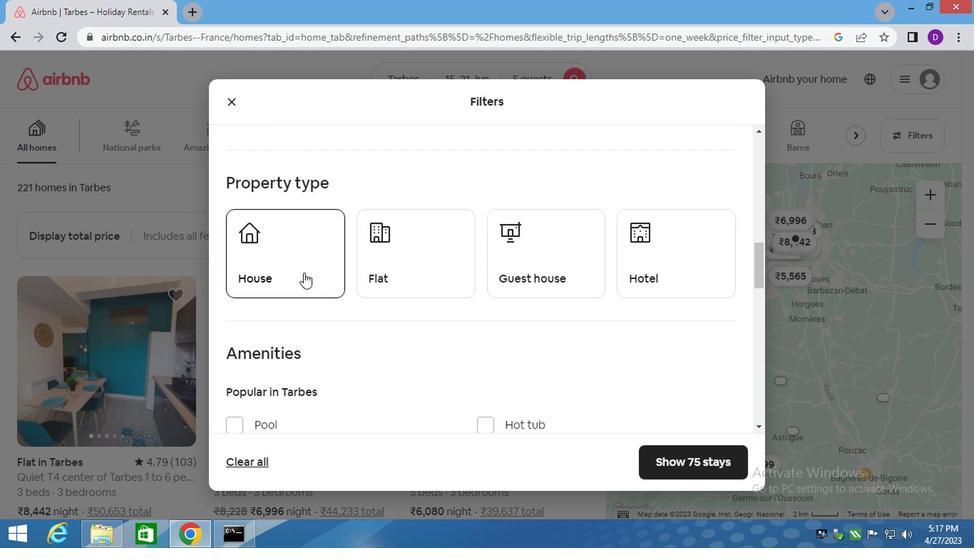 
Action: Mouse moved to (403, 269)
Screenshot: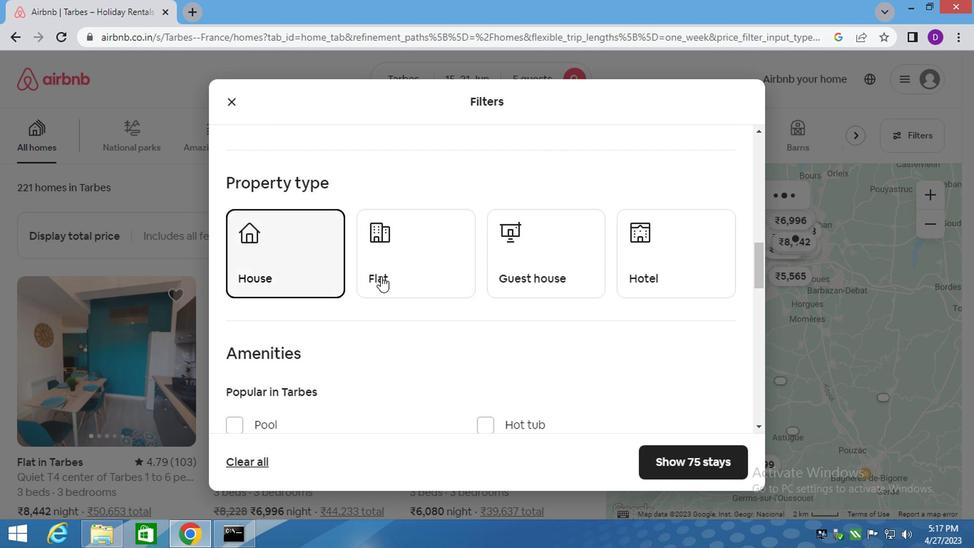 
Action: Mouse pressed left at (403, 269)
Screenshot: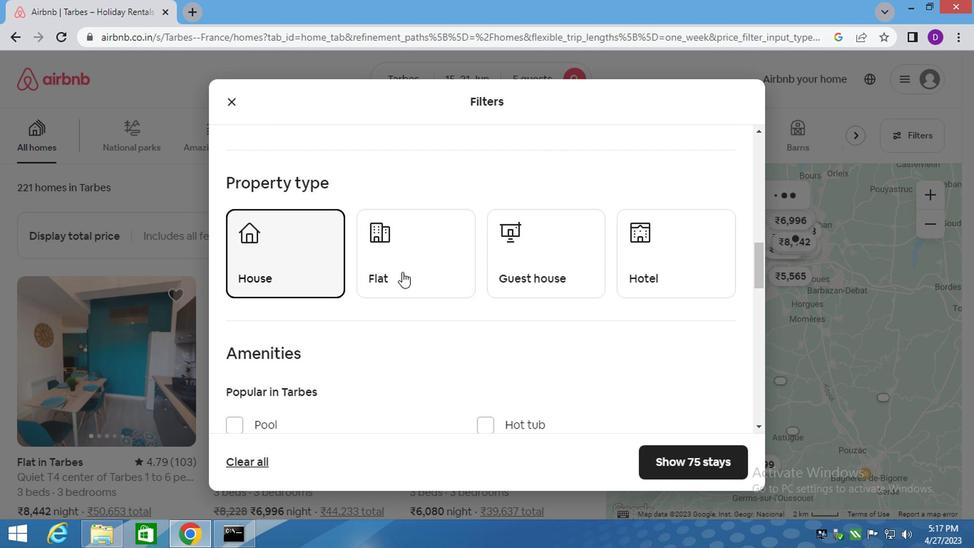 
Action: Mouse moved to (502, 271)
Screenshot: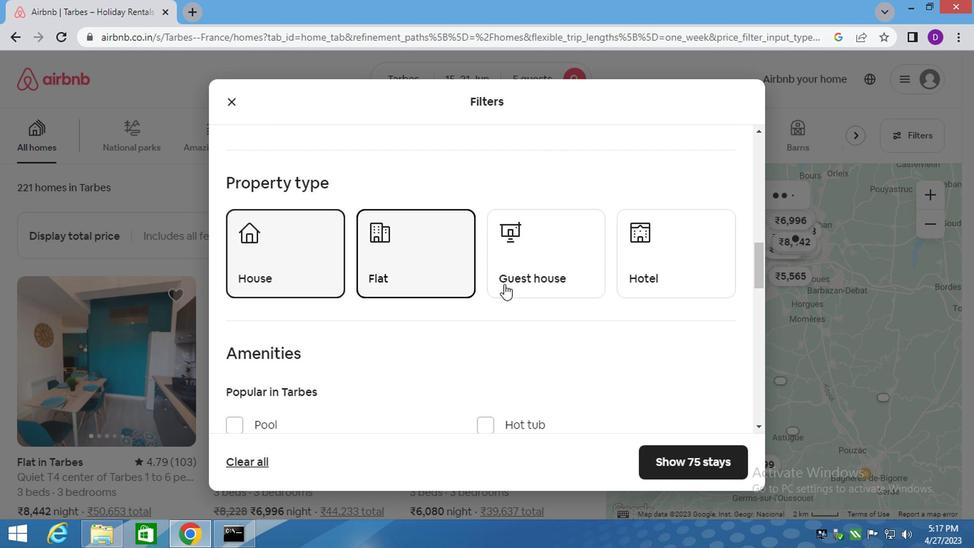 
Action: Mouse pressed left at (502, 271)
Screenshot: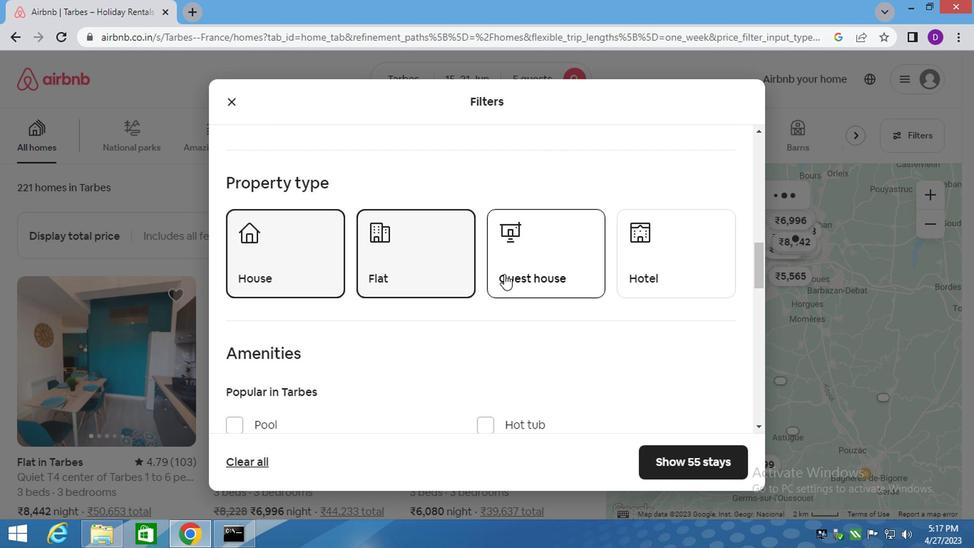 
Action: Mouse moved to (501, 273)
Screenshot: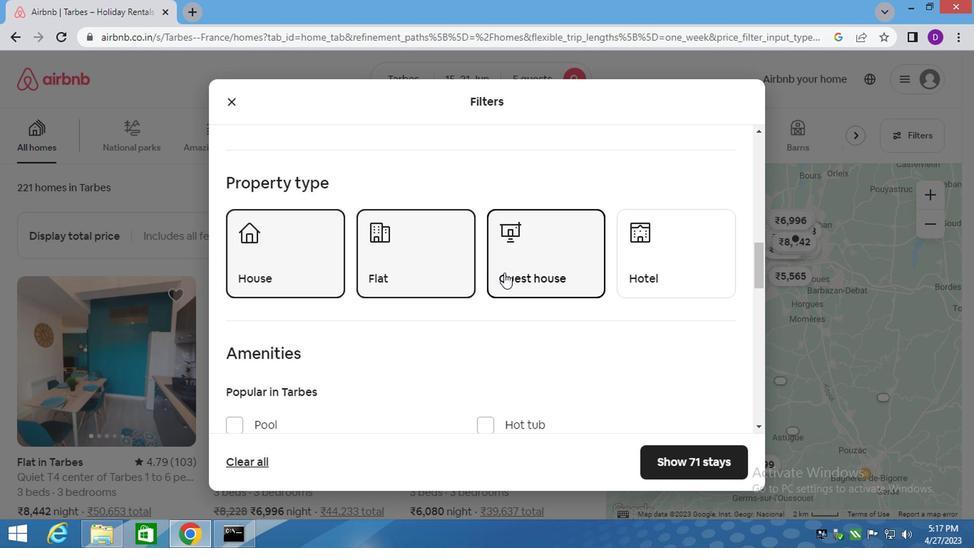 
Action: Mouse scrolled (501, 273) with delta (0, 0)
Screenshot: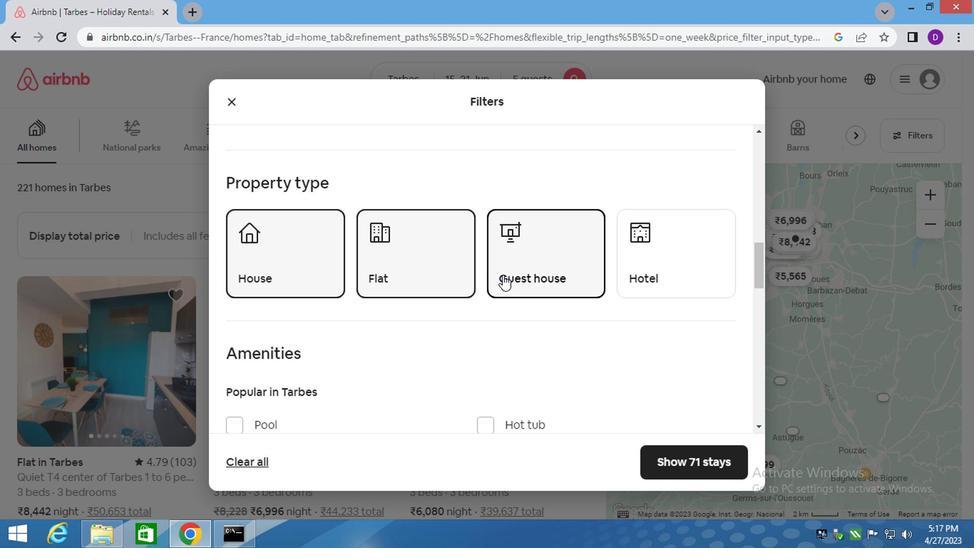 
Action: Mouse scrolled (501, 273) with delta (0, 0)
Screenshot: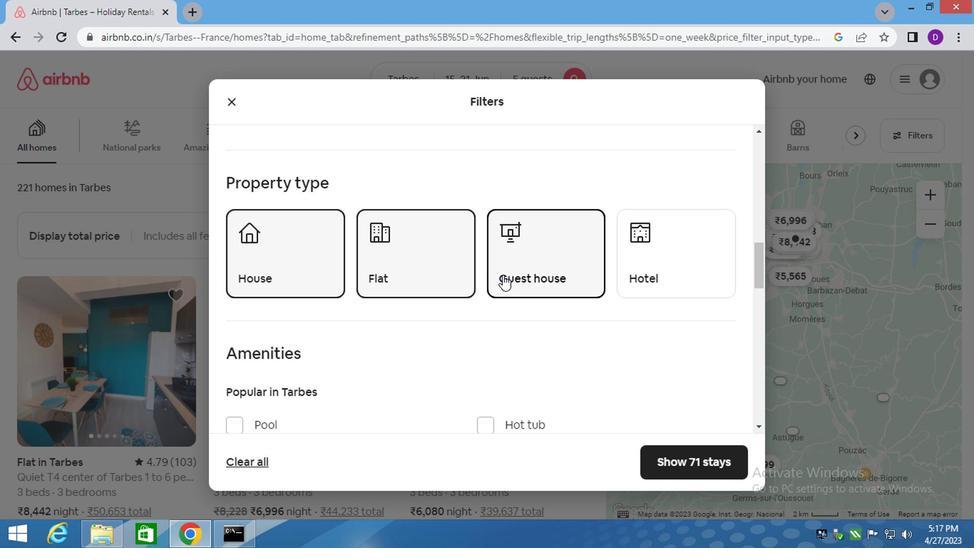 
Action: Mouse scrolled (501, 273) with delta (0, 0)
Screenshot: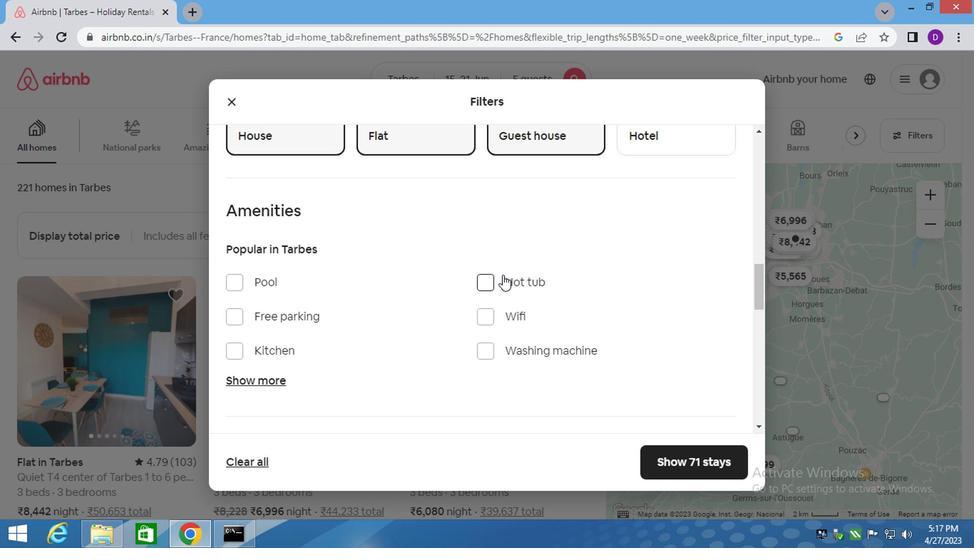 
Action: Mouse scrolled (501, 273) with delta (0, 0)
Screenshot: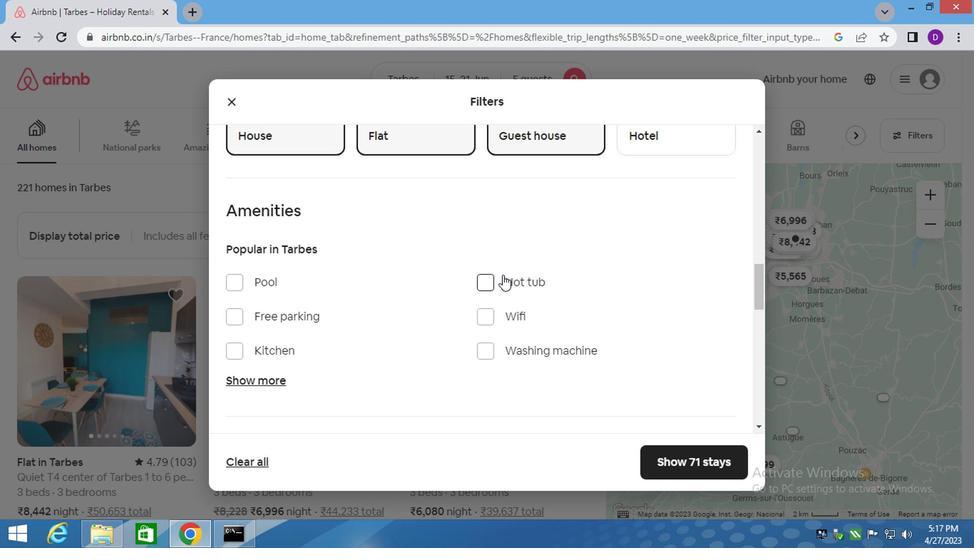 
Action: Mouse scrolled (501, 273) with delta (0, 0)
Screenshot: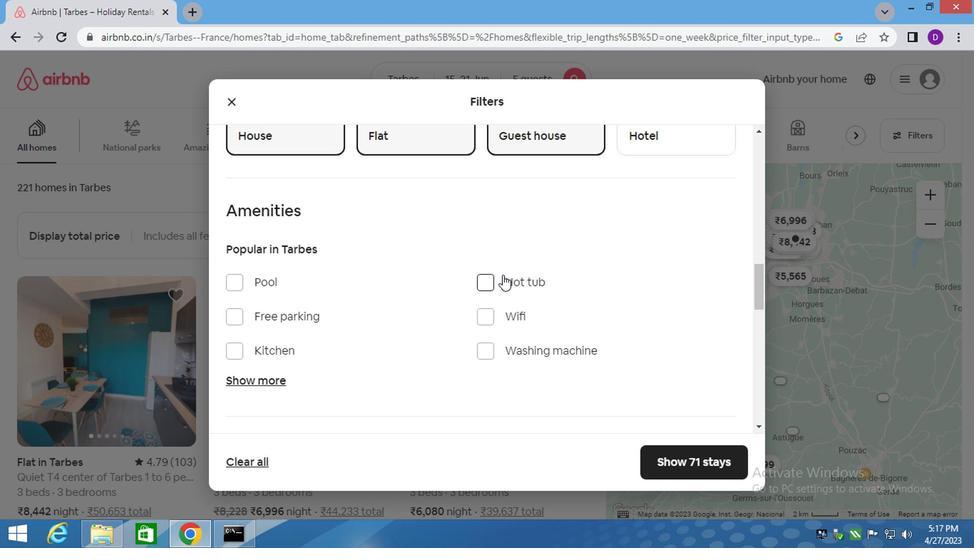 
Action: Mouse moved to (698, 333)
Screenshot: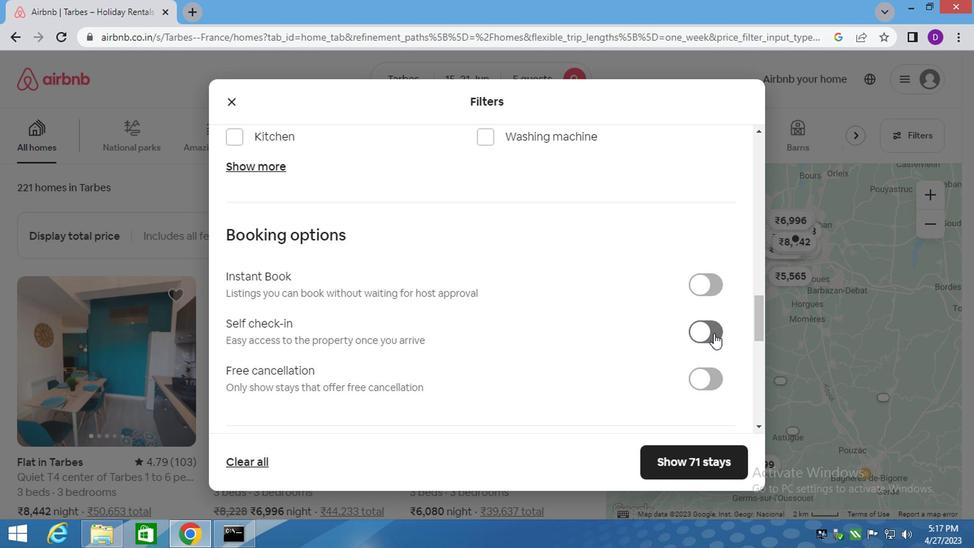
Action: Mouse pressed left at (698, 333)
Screenshot: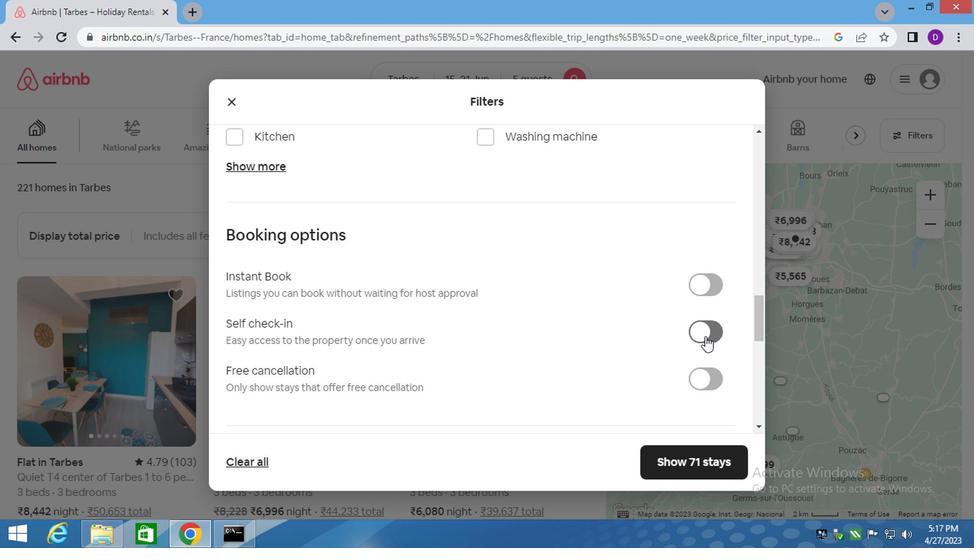 
Action: Mouse moved to (404, 346)
Screenshot: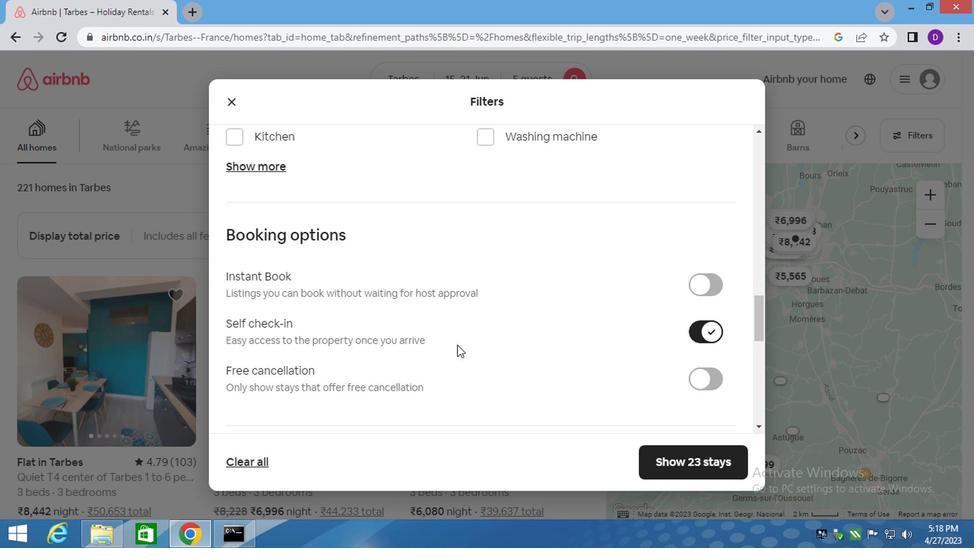 
Action: Mouse scrolled (404, 346) with delta (0, 0)
Screenshot: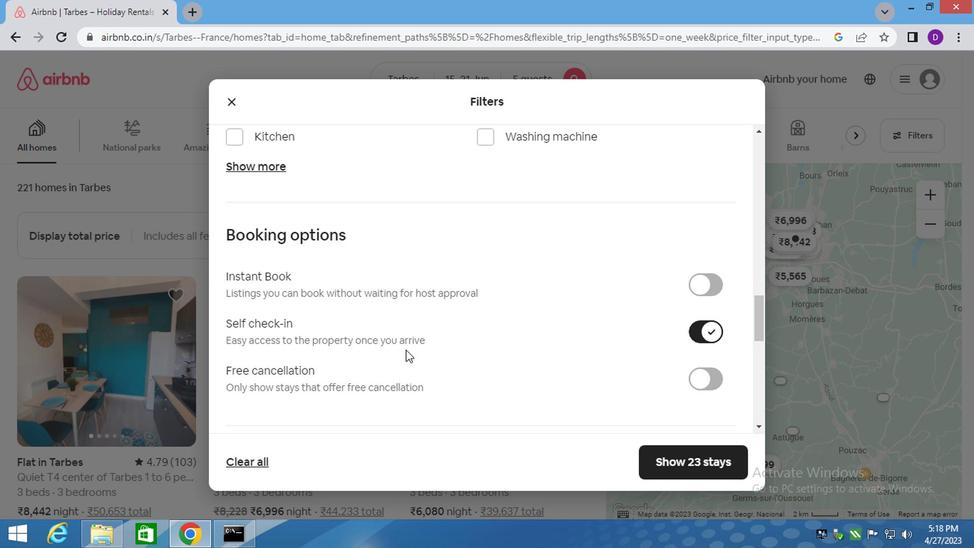 
Action: Mouse scrolled (404, 346) with delta (0, 0)
Screenshot: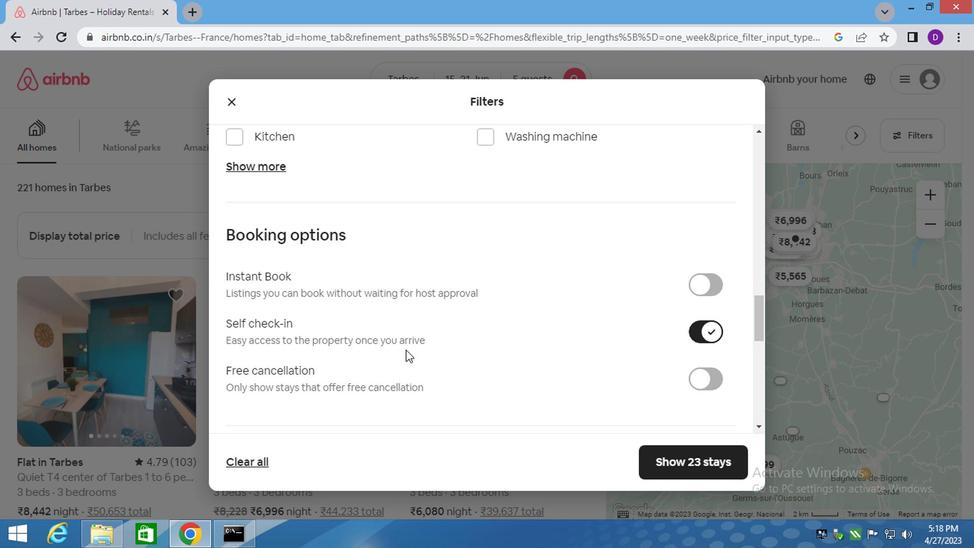 
Action: Mouse scrolled (404, 346) with delta (0, 0)
Screenshot: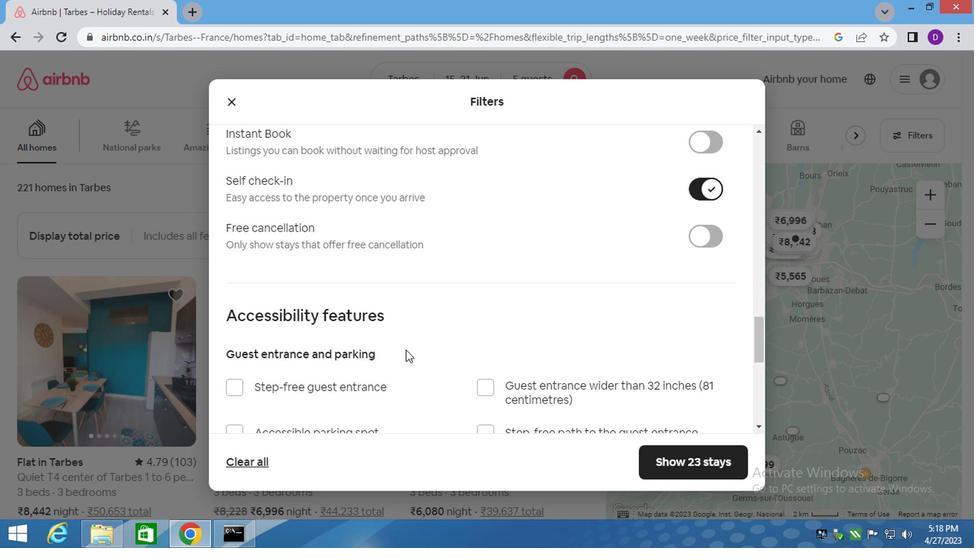
Action: Mouse scrolled (404, 346) with delta (0, 0)
Screenshot: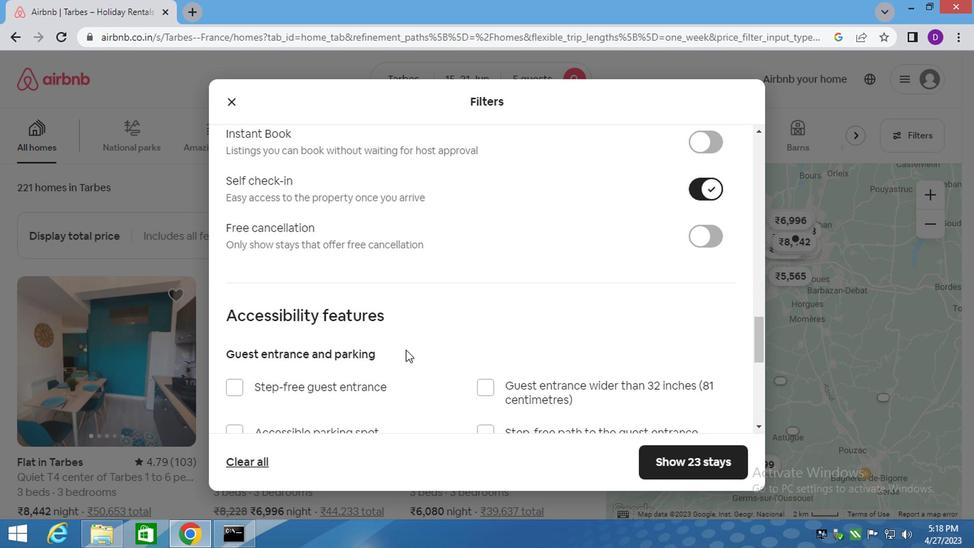 
Action: Mouse scrolled (404, 346) with delta (0, 0)
Screenshot: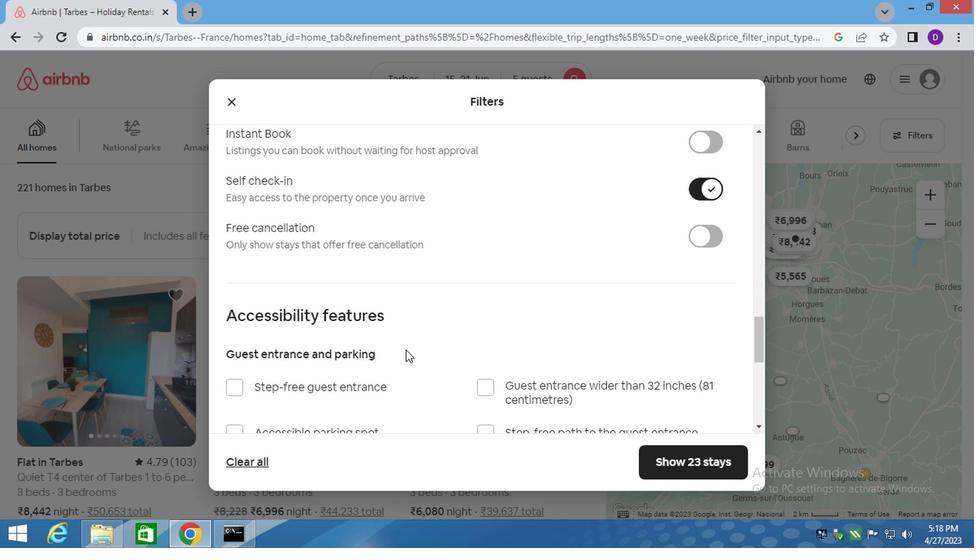 
Action: Mouse scrolled (404, 346) with delta (0, 0)
Screenshot: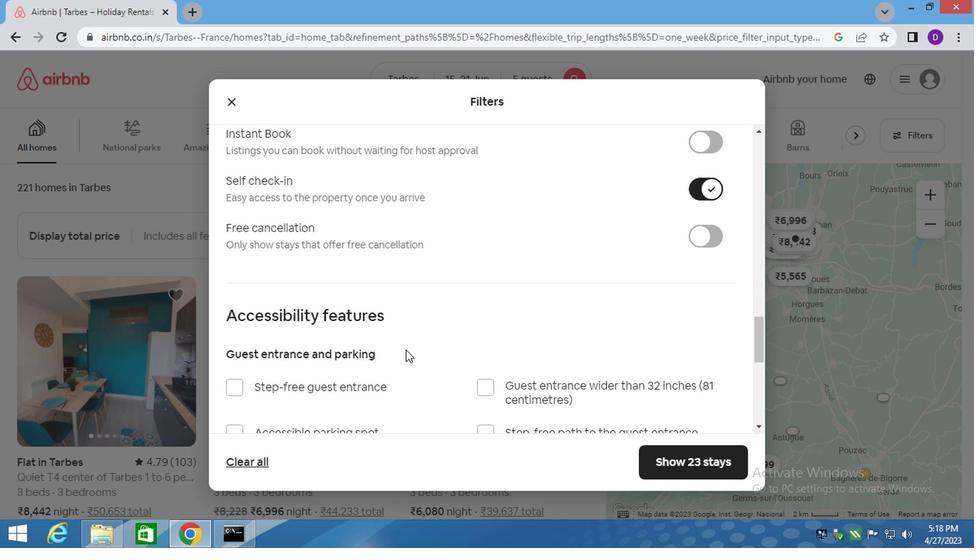 
Action: Mouse scrolled (404, 346) with delta (0, 0)
Screenshot: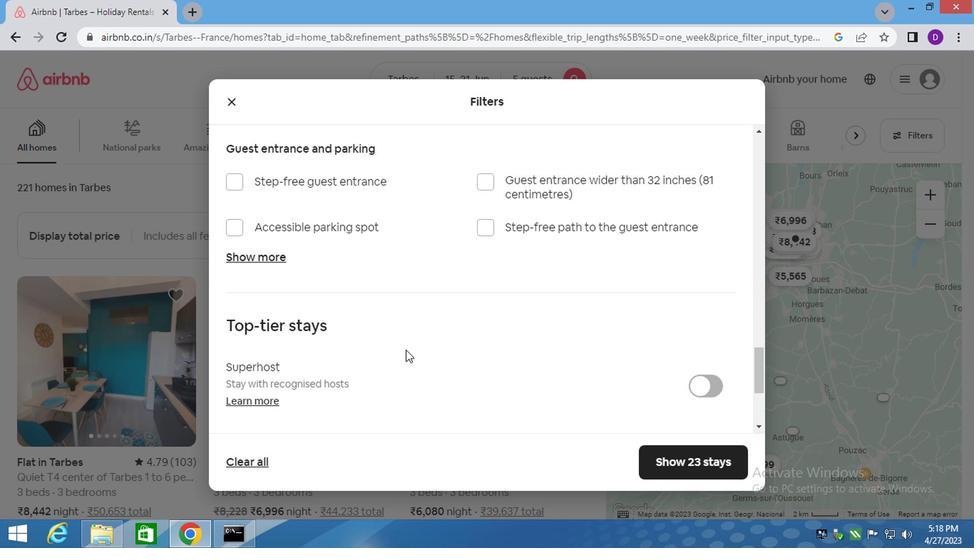 
Action: Mouse scrolled (404, 346) with delta (0, 0)
Screenshot: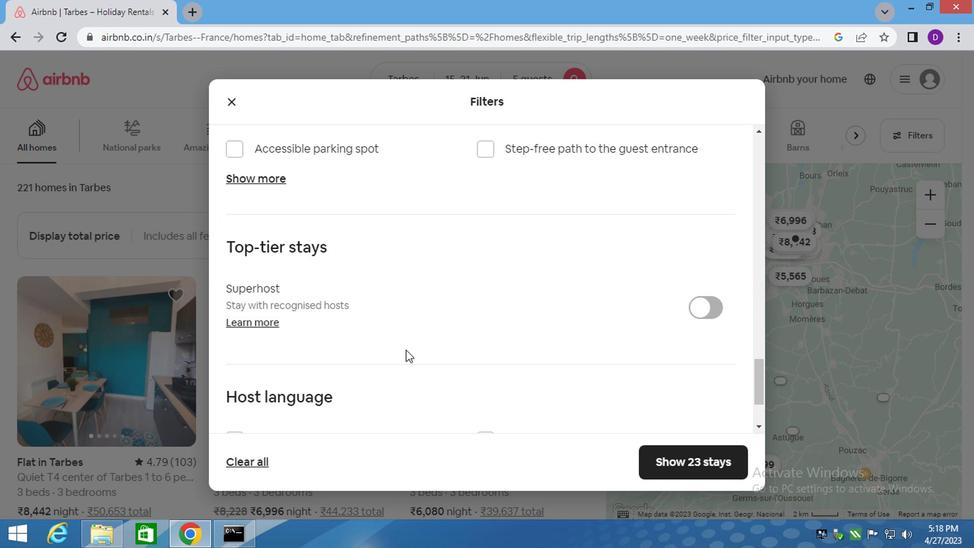 
Action: Mouse scrolled (404, 346) with delta (0, 0)
Screenshot: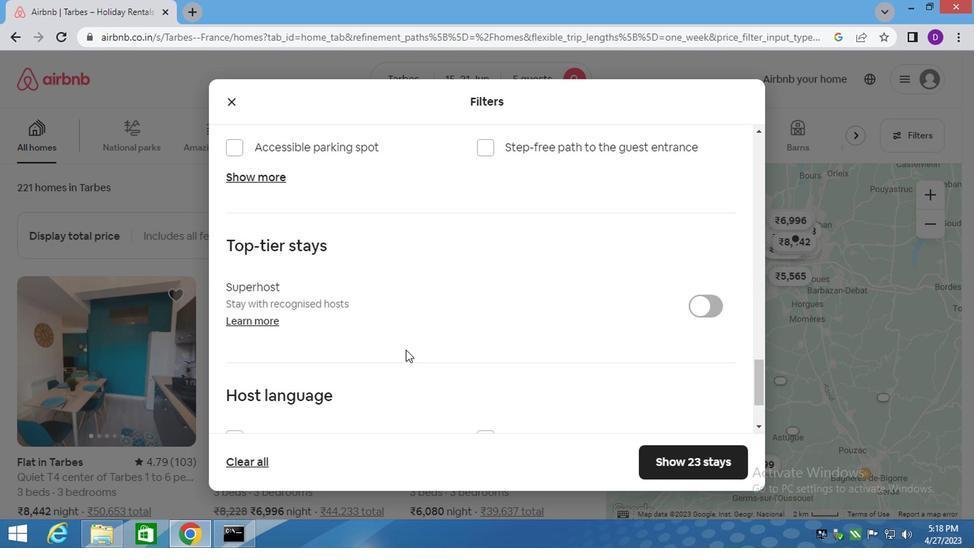 
Action: Mouse scrolled (404, 346) with delta (0, 0)
Screenshot: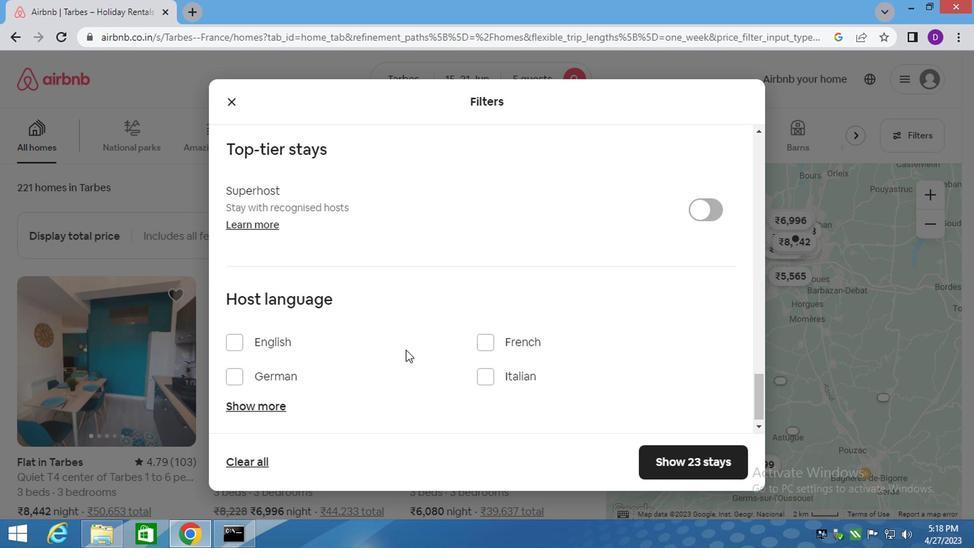 
Action: Mouse scrolled (404, 346) with delta (0, 0)
Screenshot: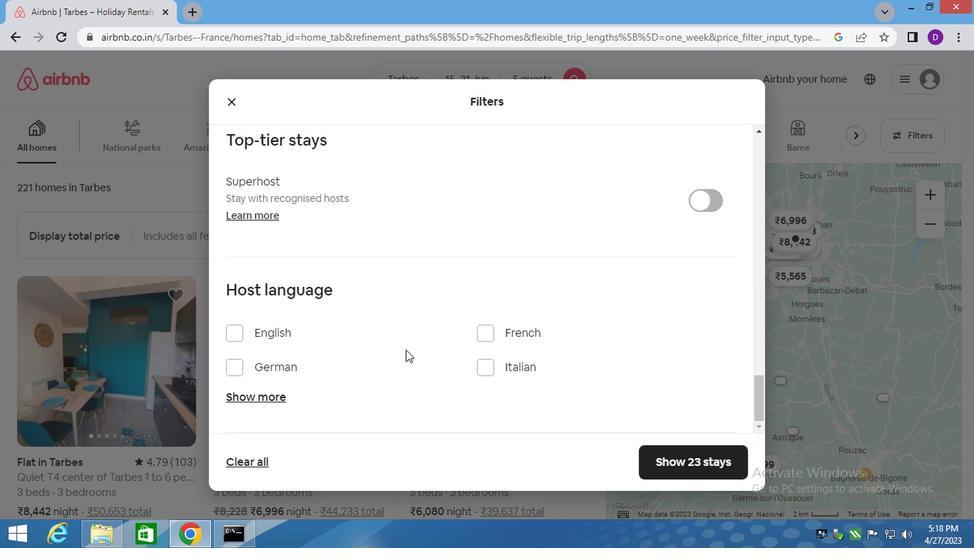 
Action: Mouse scrolled (404, 346) with delta (0, 0)
Screenshot: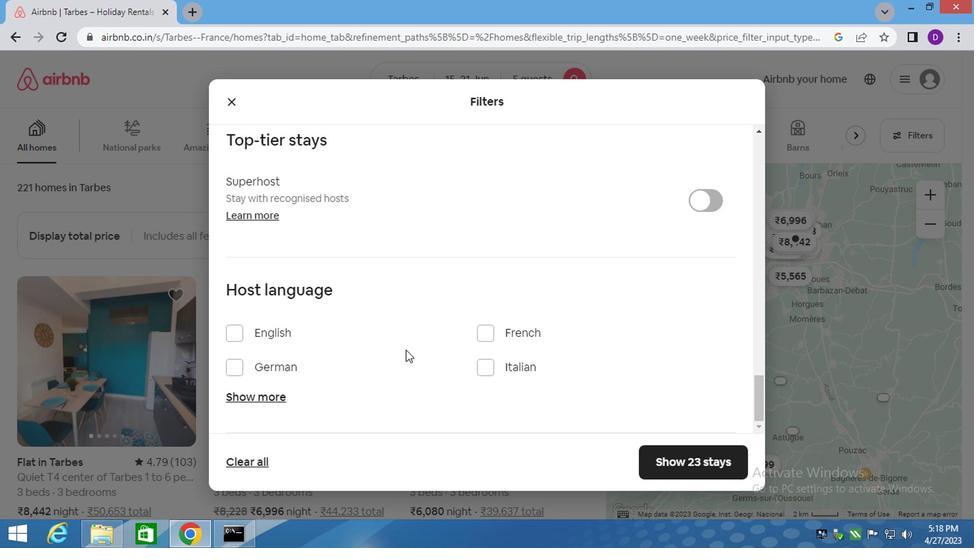 
Action: Mouse moved to (234, 331)
Screenshot: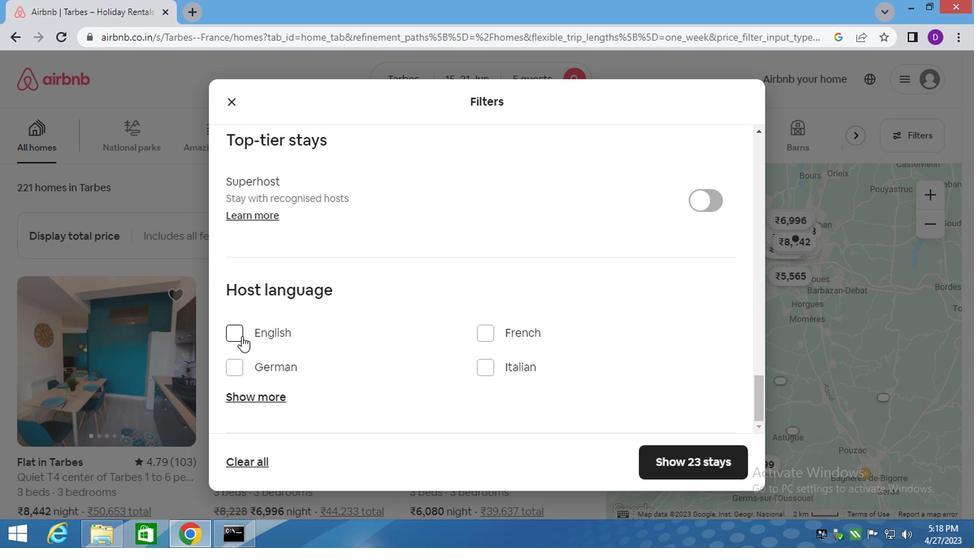 
Action: Mouse pressed left at (234, 331)
Screenshot: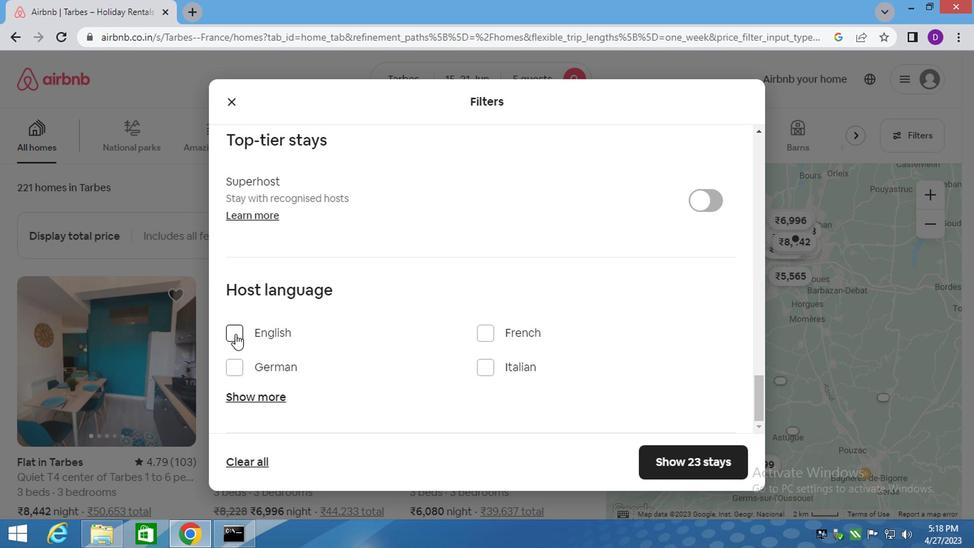 
Action: Mouse moved to (534, 351)
Screenshot: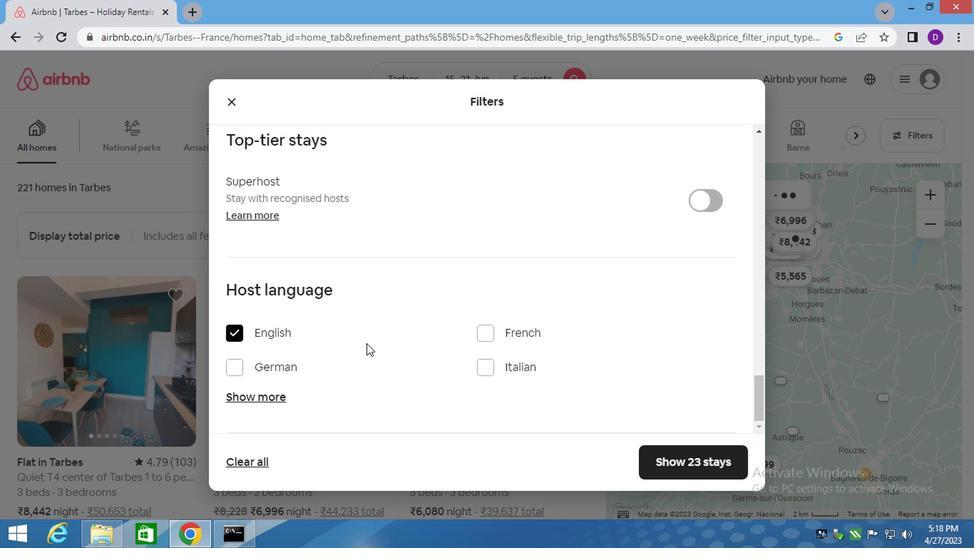 
Action: Mouse scrolled (534, 351) with delta (0, 0)
Screenshot: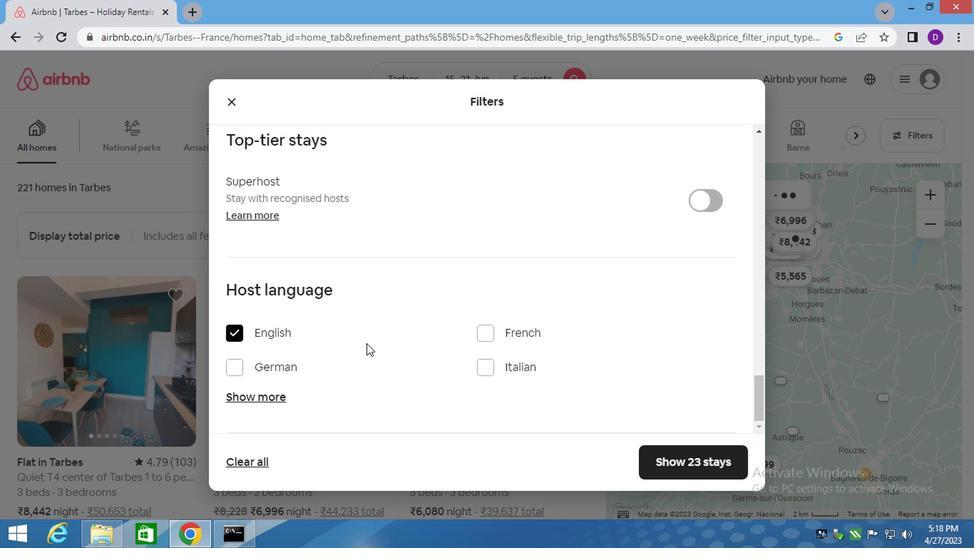 
Action: Mouse moved to (555, 359)
Screenshot: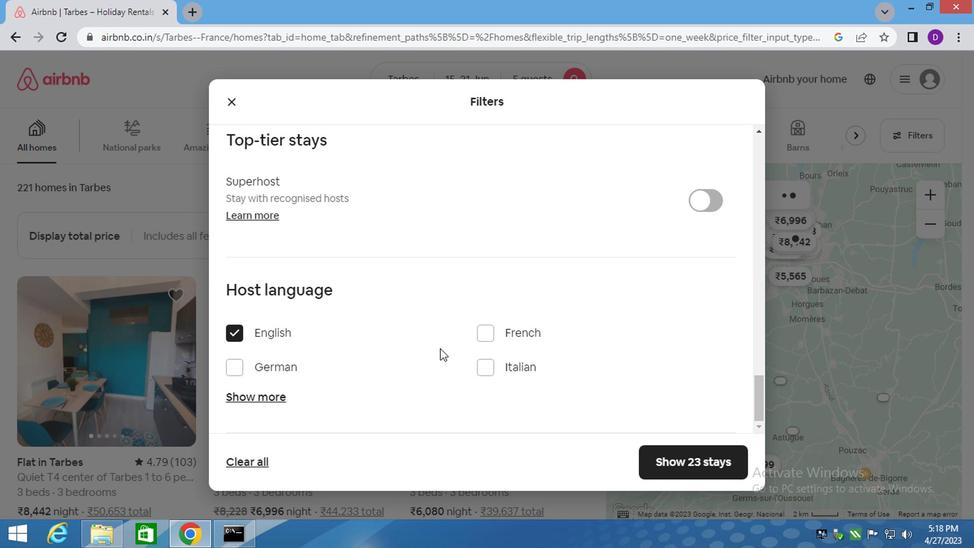 
Action: Mouse scrolled (555, 359) with delta (0, 0)
Screenshot: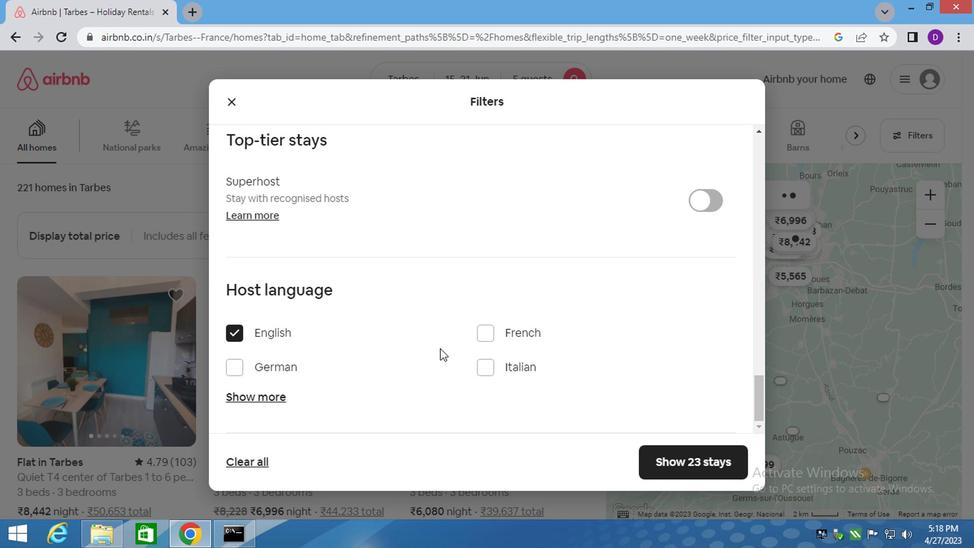 
Action: Mouse moved to (569, 368)
Screenshot: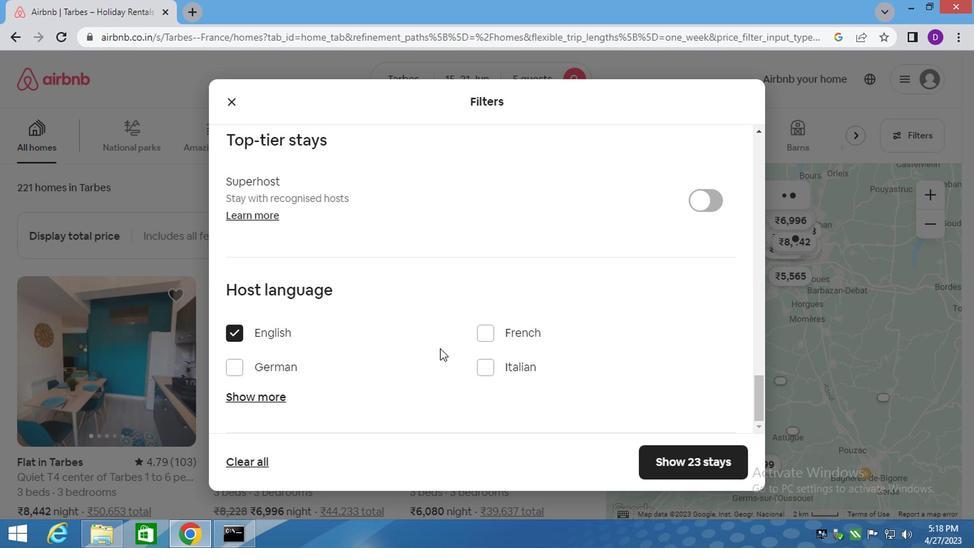 
Action: Mouse scrolled (569, 367) with delta (0, -1)
Screenshot: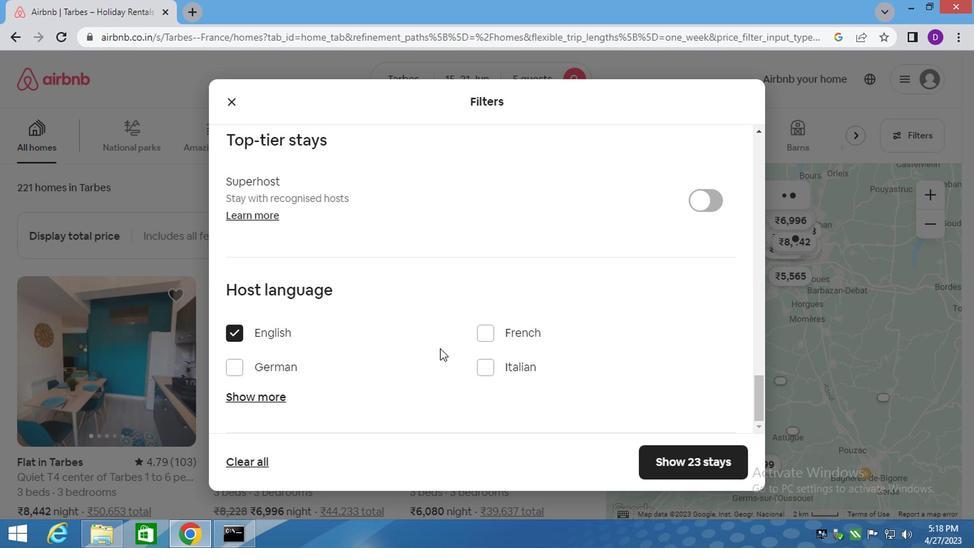 
Action: Mouse moved to (591, 374)
Screenshot: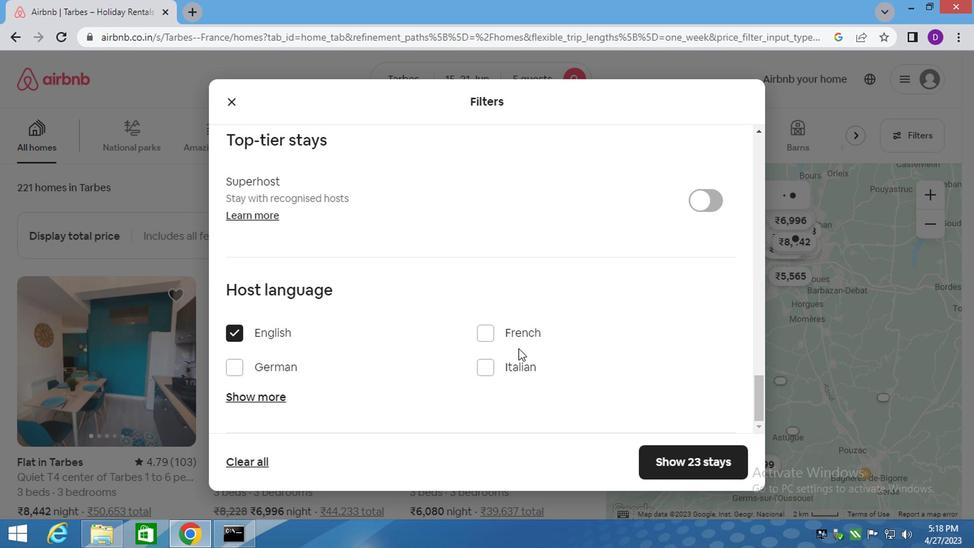 
Action: Mouse scrolled (591, 374) with delta (0, 0)
Screenshot: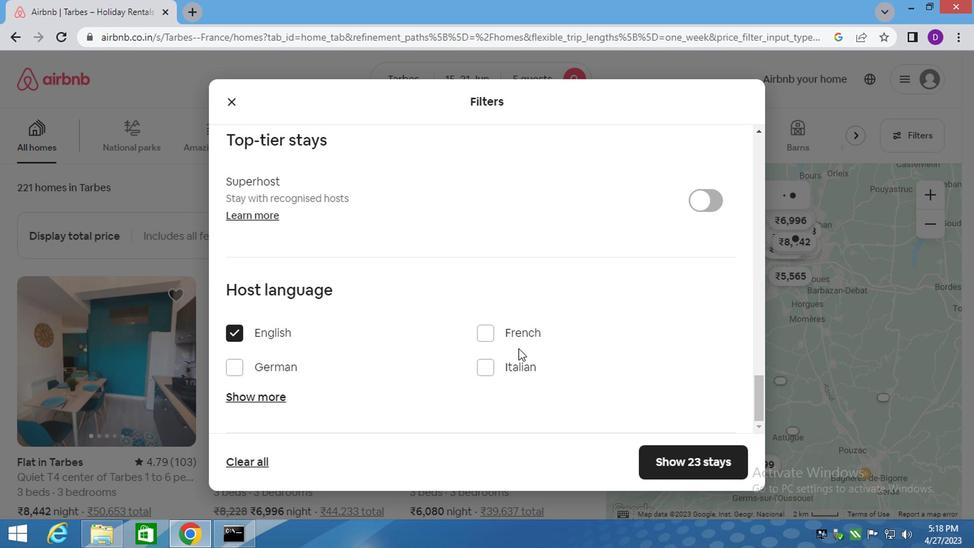 
Action: Mouse moved to (679, 456)
Screenshot: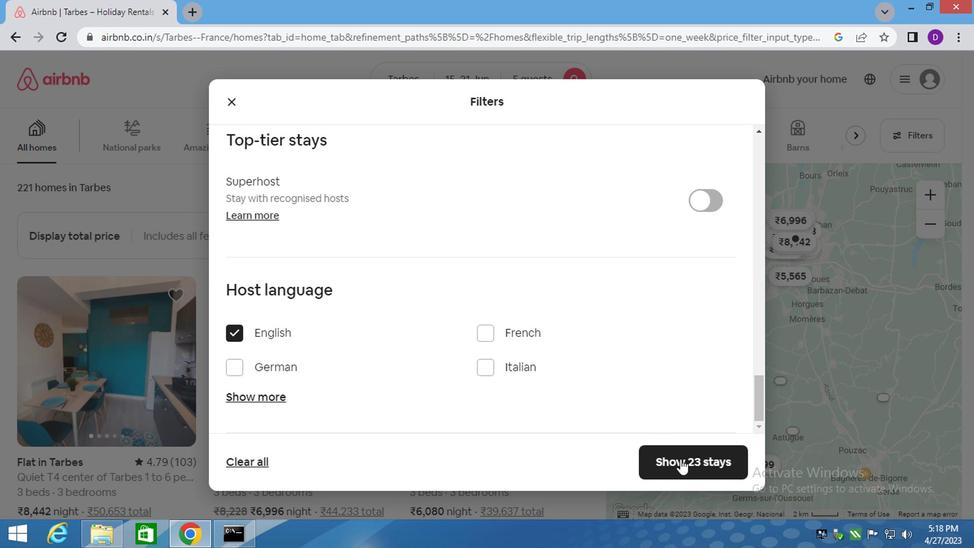
Action: Mouse pressed left at (679, 456)
Screenshot: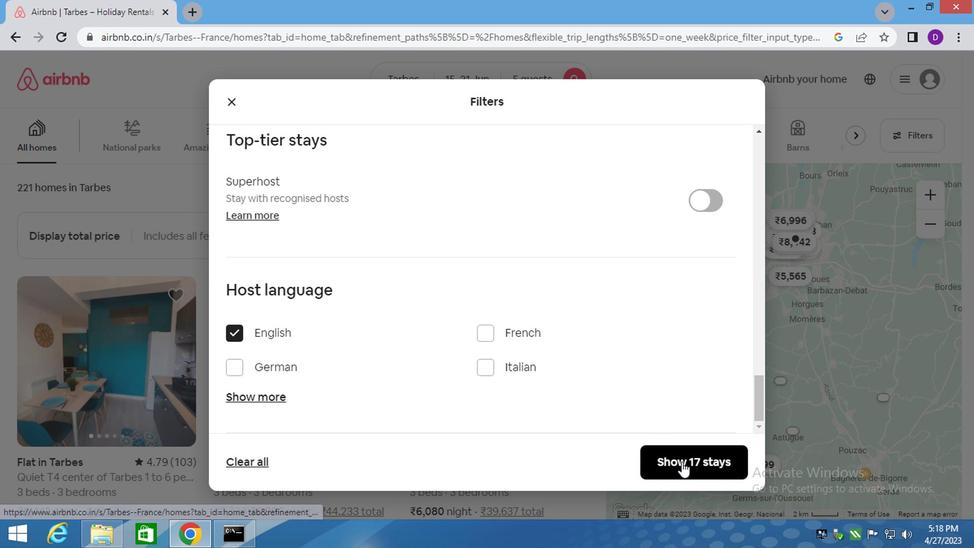 
Action: Mouse moved to (533, 312)
Screenshot: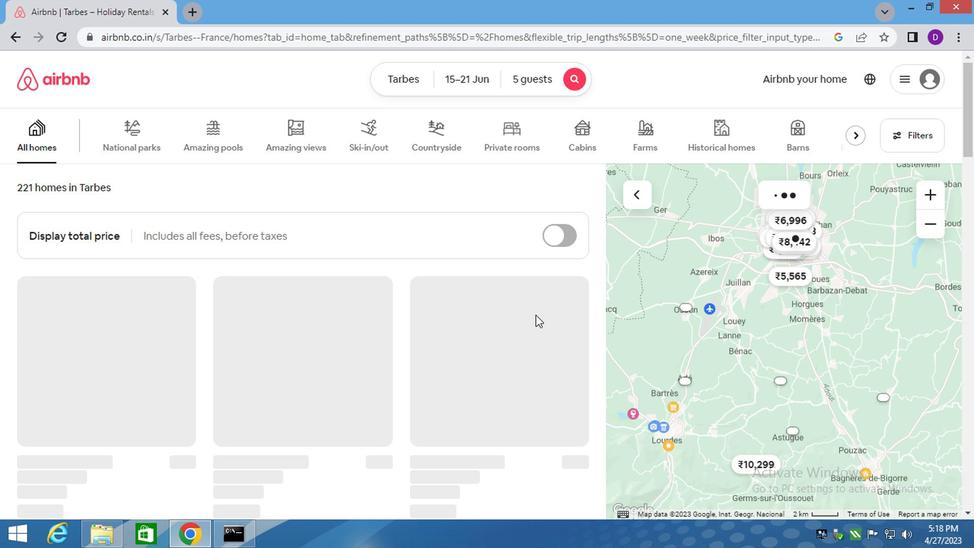 
